 Task: Send an email with the signature Gerald Davis with the subject Thank you for a referral and the message Can you please provide me with the summary of the meeting? from softage.5@softage.net to softage.6@softage.net and move the email from Sent Items to the folder Fragrances
Action: Mouse moved to (55, 49)
Screenshot: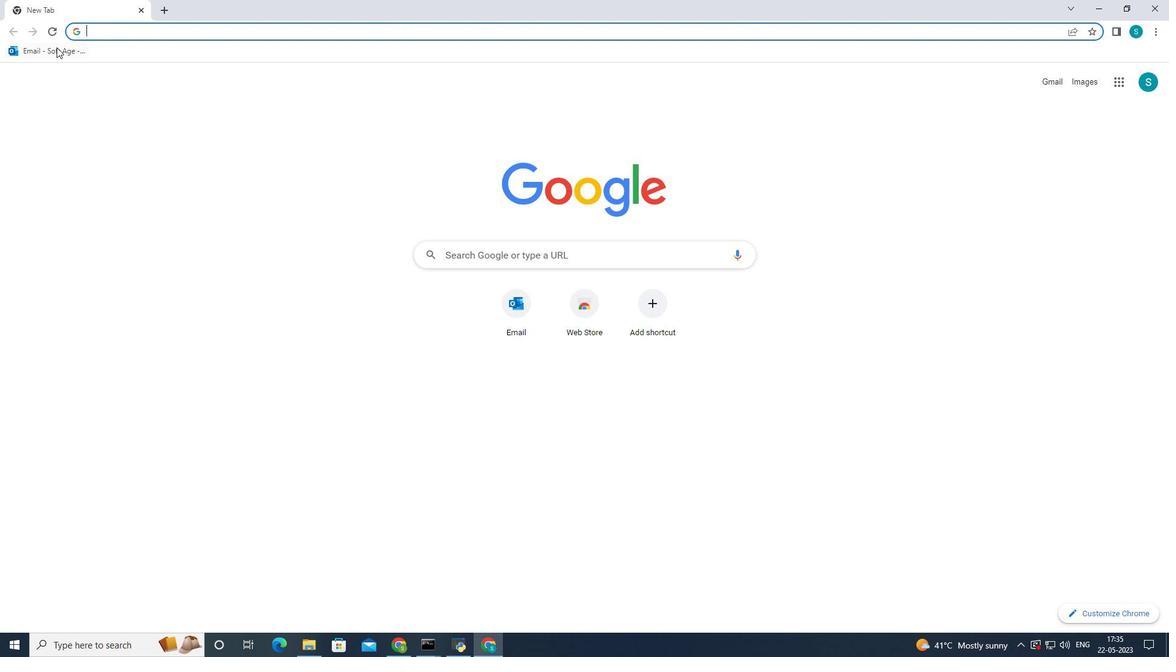
Action: Mouse pressed left at (55, 49)
Screenshot: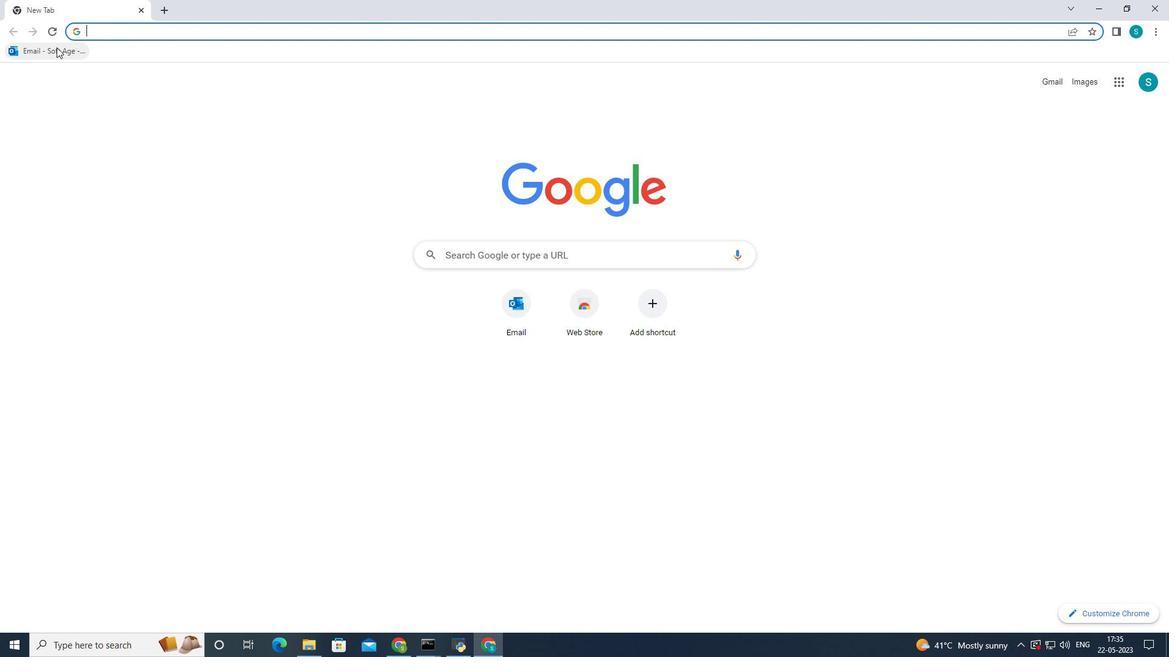 
Action: Mouse moved to (172, 103)
Screenshot: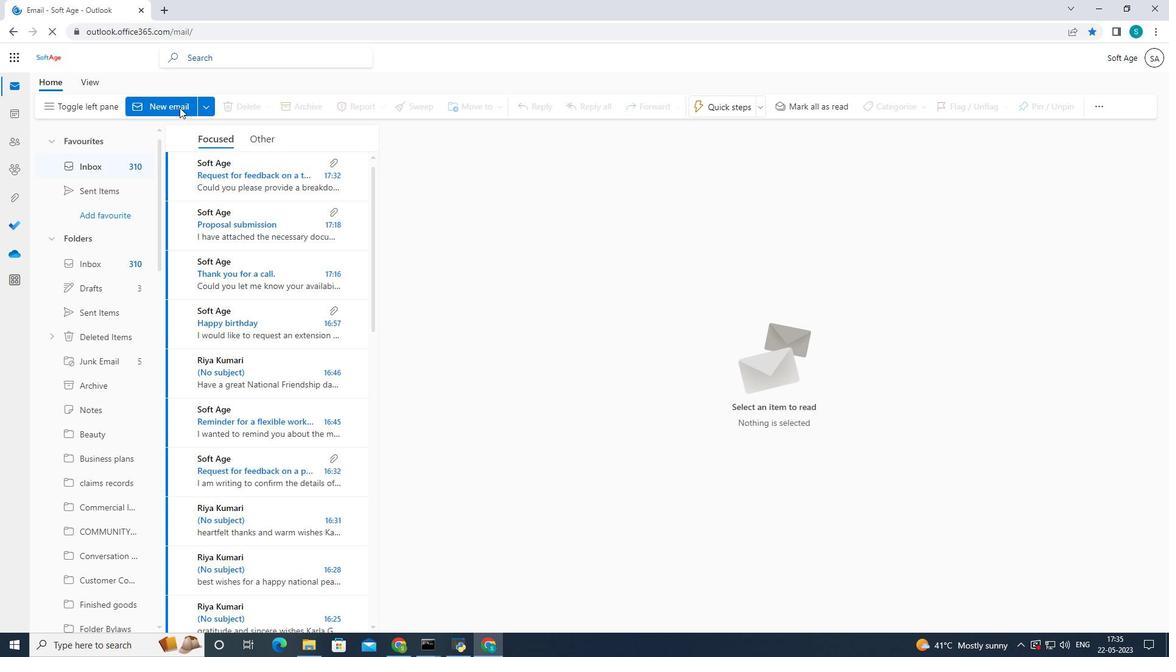 
Action: Mouse pressed left at (172, 103)
Screenshot: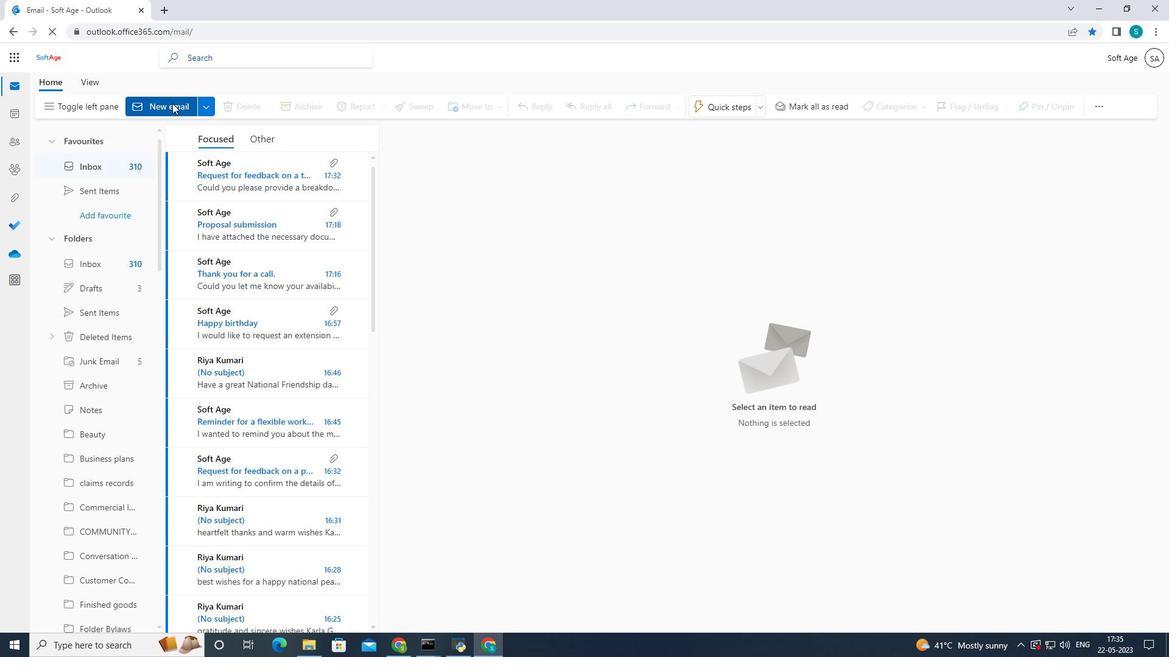 
Action: Mouse moved to (164, 104)
Screenshot: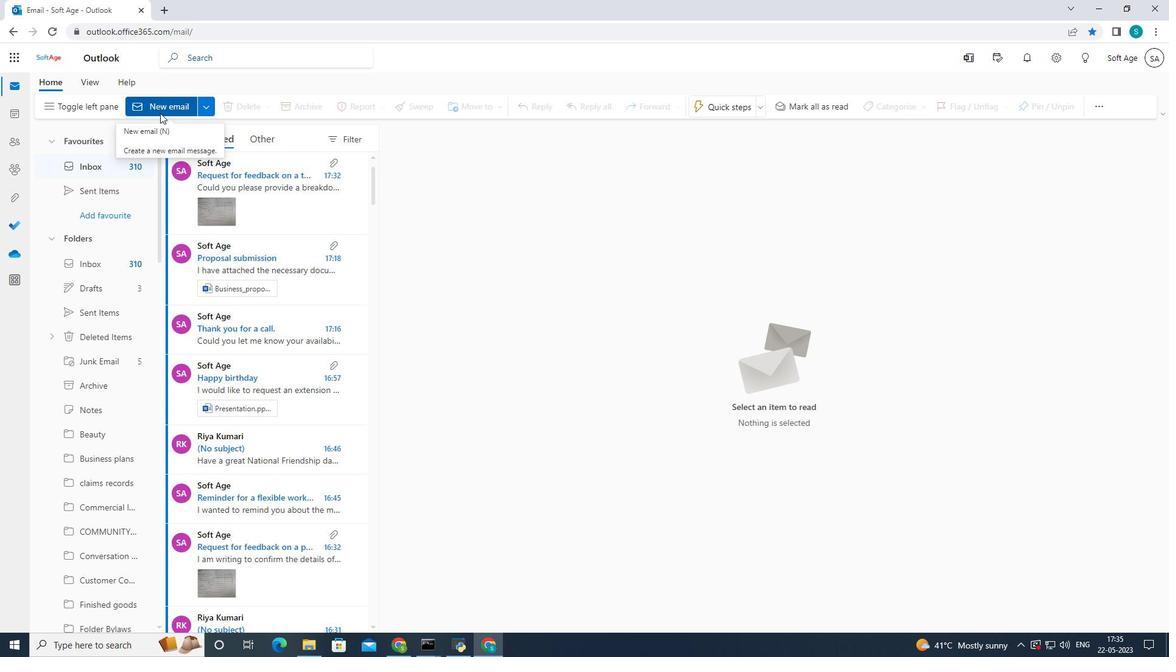 
Action: Mouse pressed left at (164, 104)
Screenshot: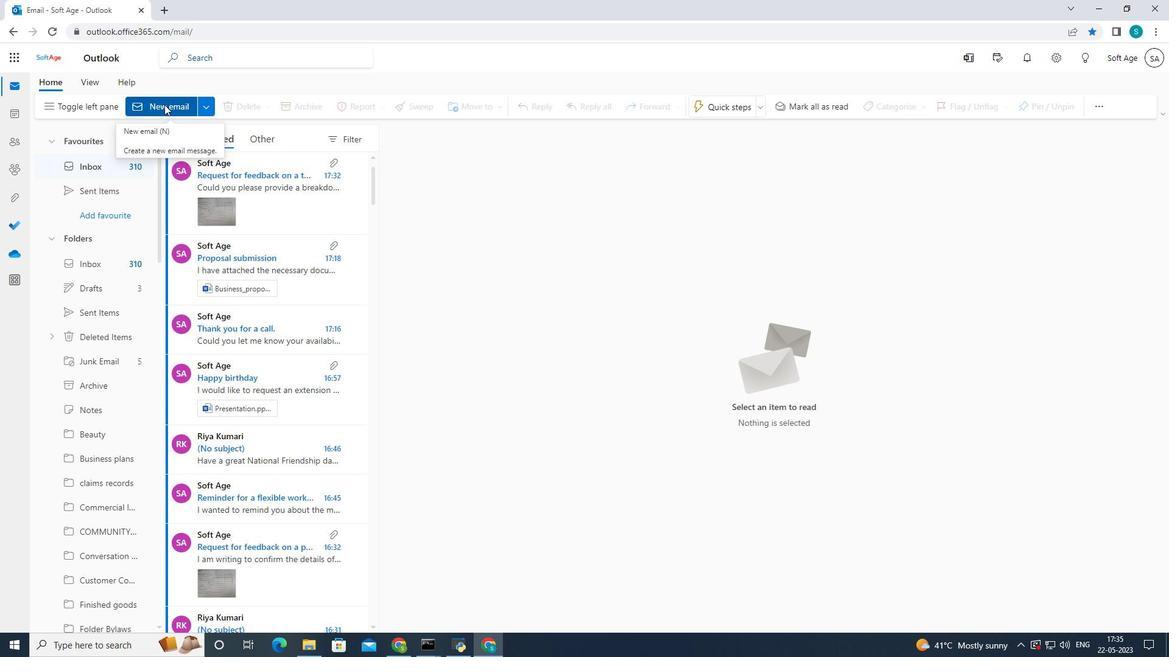 
Action: Mouse moved to (798, 102)
Screenshot: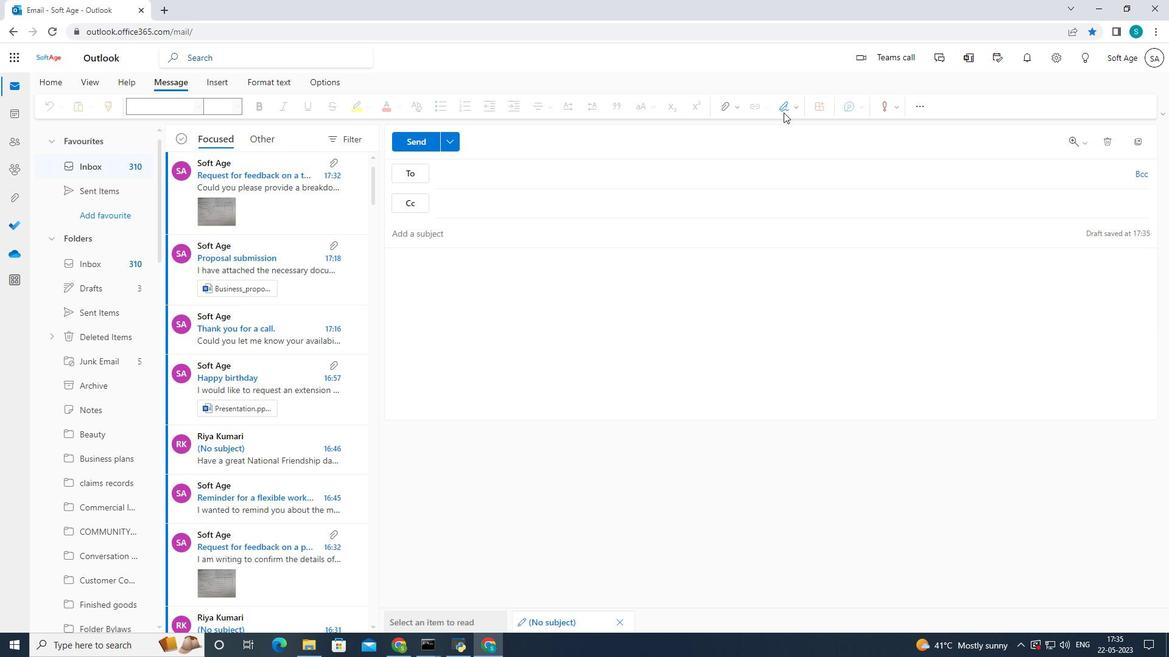 
Action: Mouse pressed left at (798, 102)
Screenshot: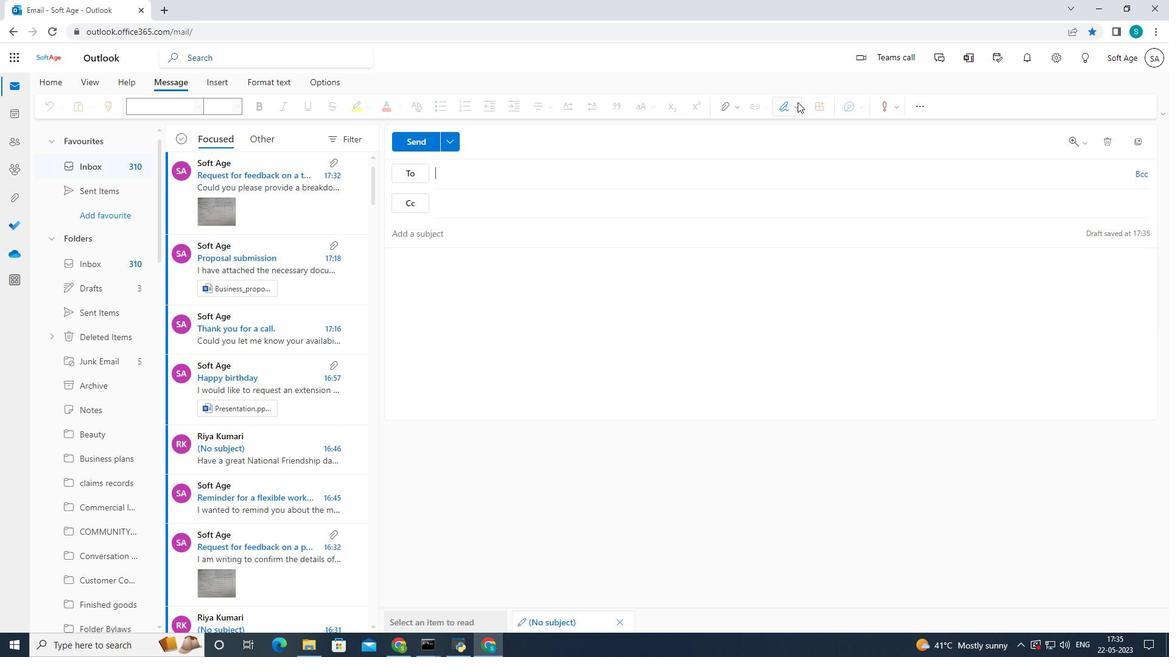 
Action: Mouse moved to (767, 152)
Screenshot: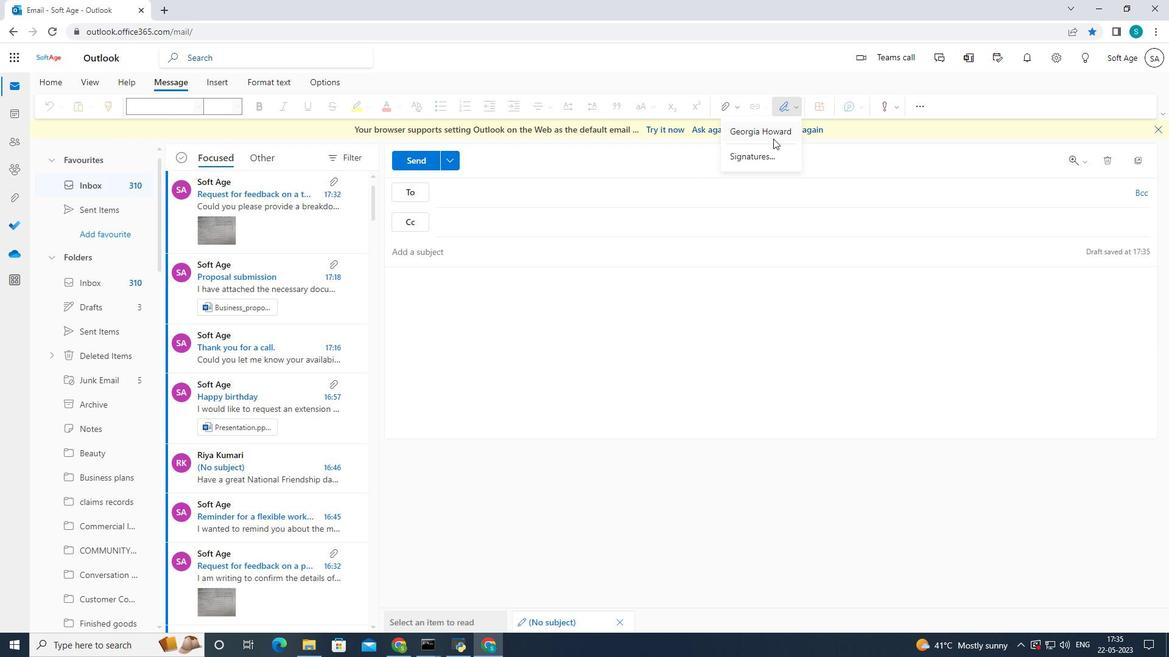 
Action: Mouse pressed left at (767, 152)
Screenshot: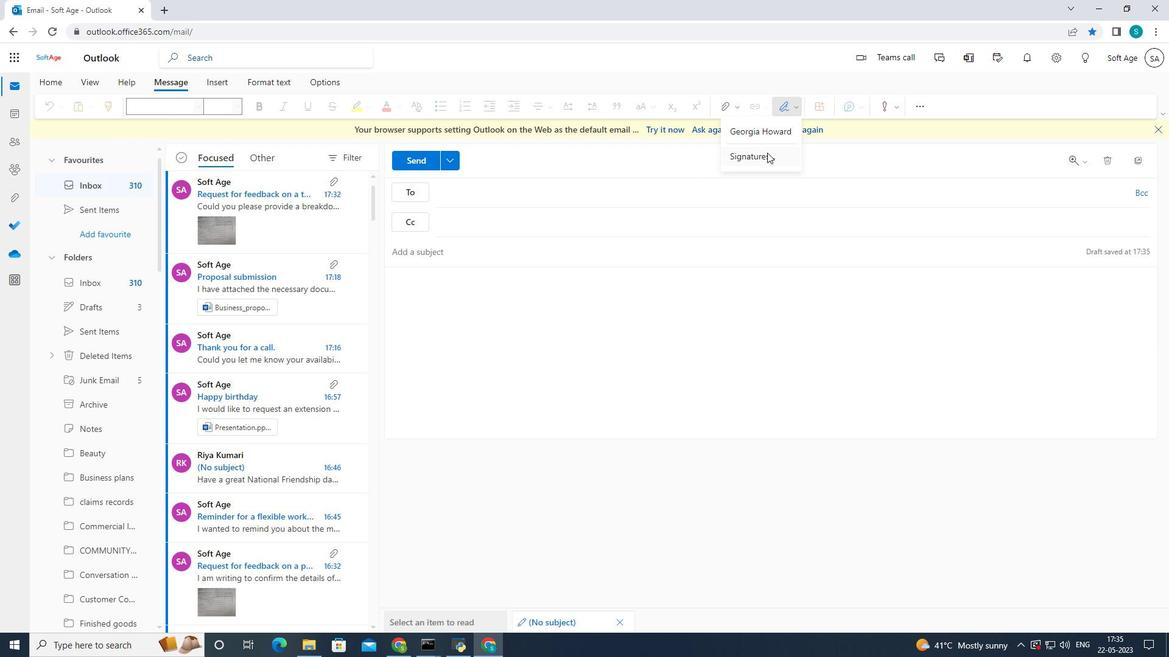 
Action: Mouse moved to (757, 205)
Screenshot: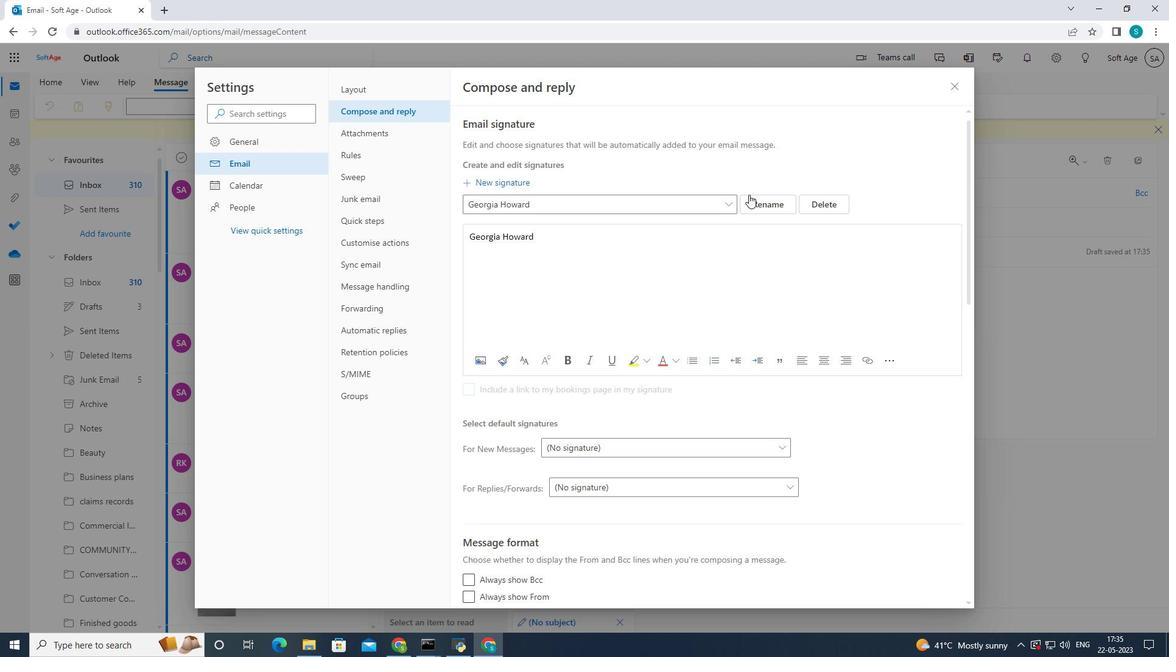 
Action: Mouse pressed left at (757, 205)
Screenshot: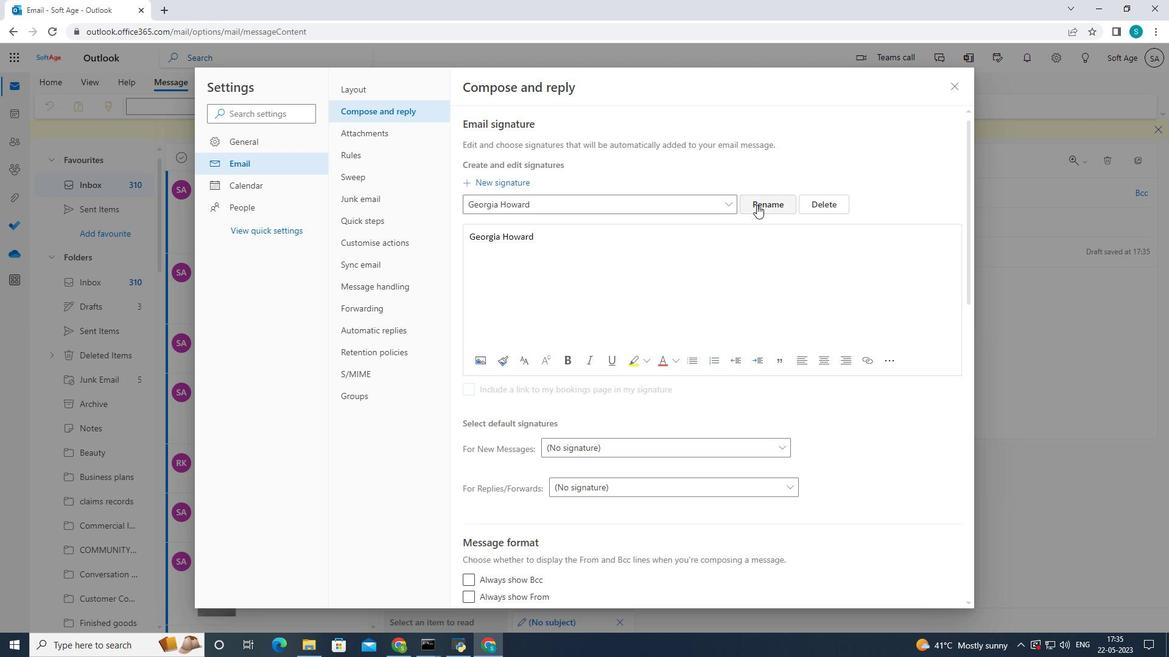 
Action: Mouse moved to (737, 207)
Screenshot: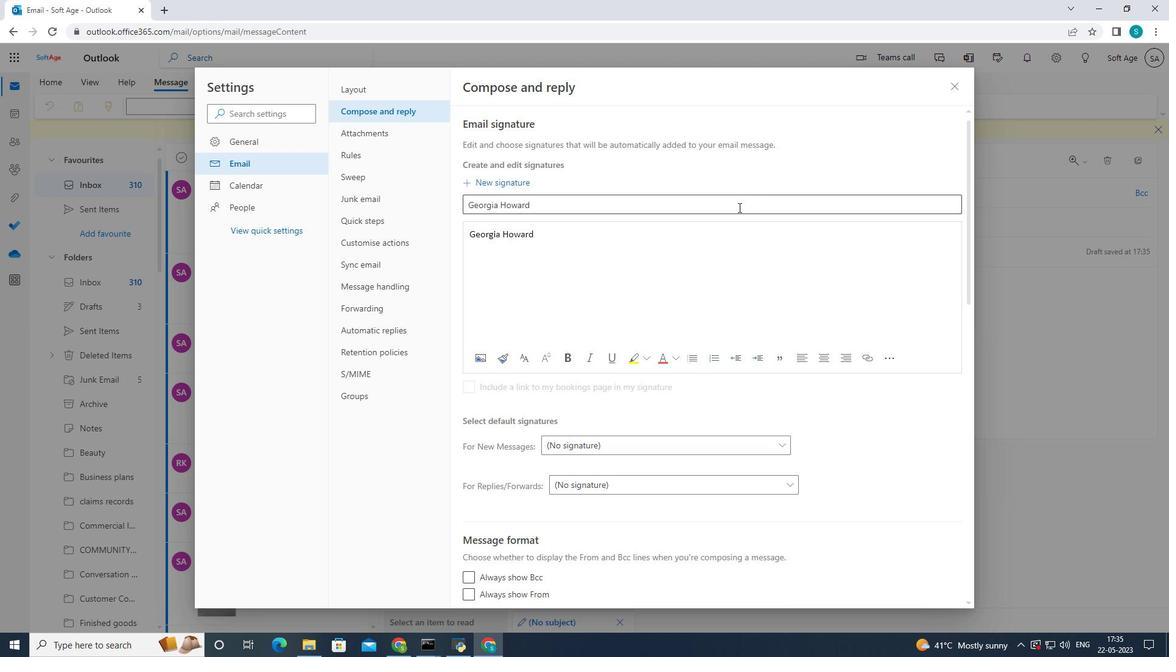 
Action: Mouse pressed left at (737, 207)
Screenshot: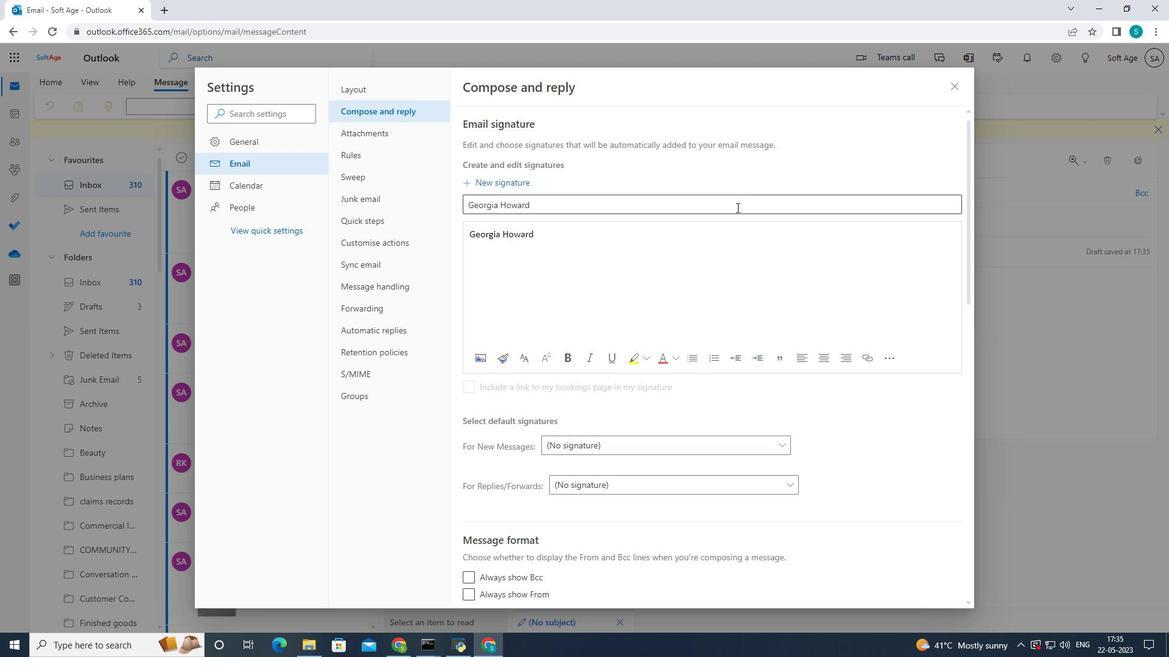 
Action: Mouse moved to (735, 202)
Screenshot: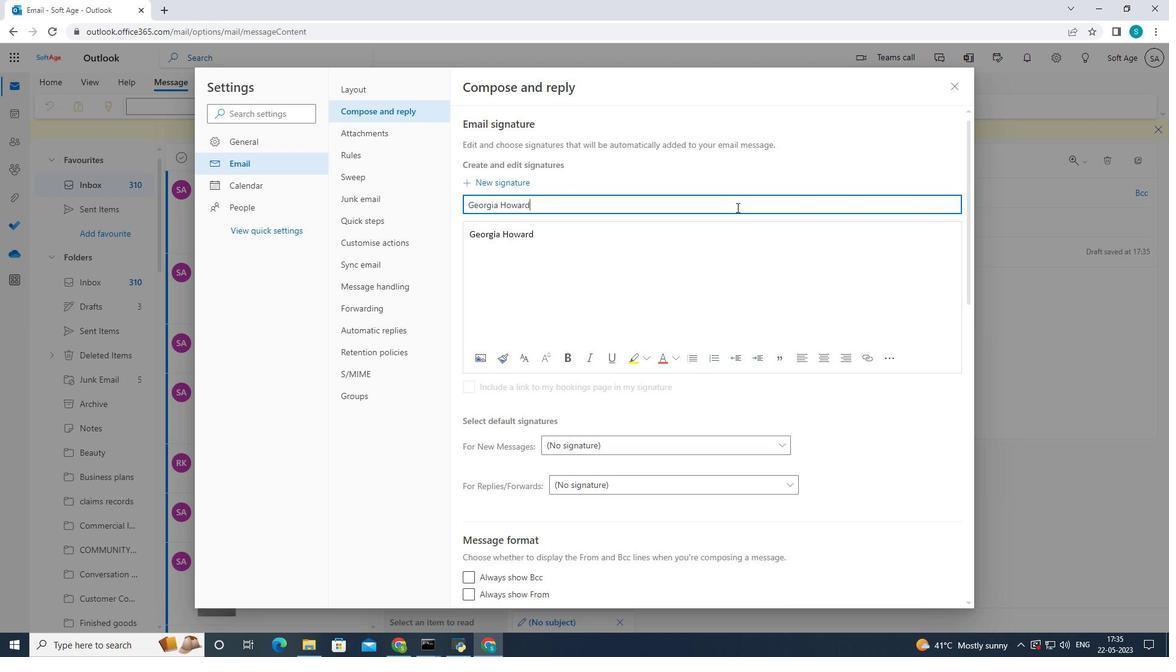 
Action: Key pressed <Key.backspace><Key.backspace><Key.backspace><Key.backspace><Key.backspace><Key.backspace><Key.backspace><Key.backspace><Key.backspace><Key.backspace><Key.backspace><Key.backspace>rald<Key.space><Key.shift>Davis<Key.space>
Screenshot: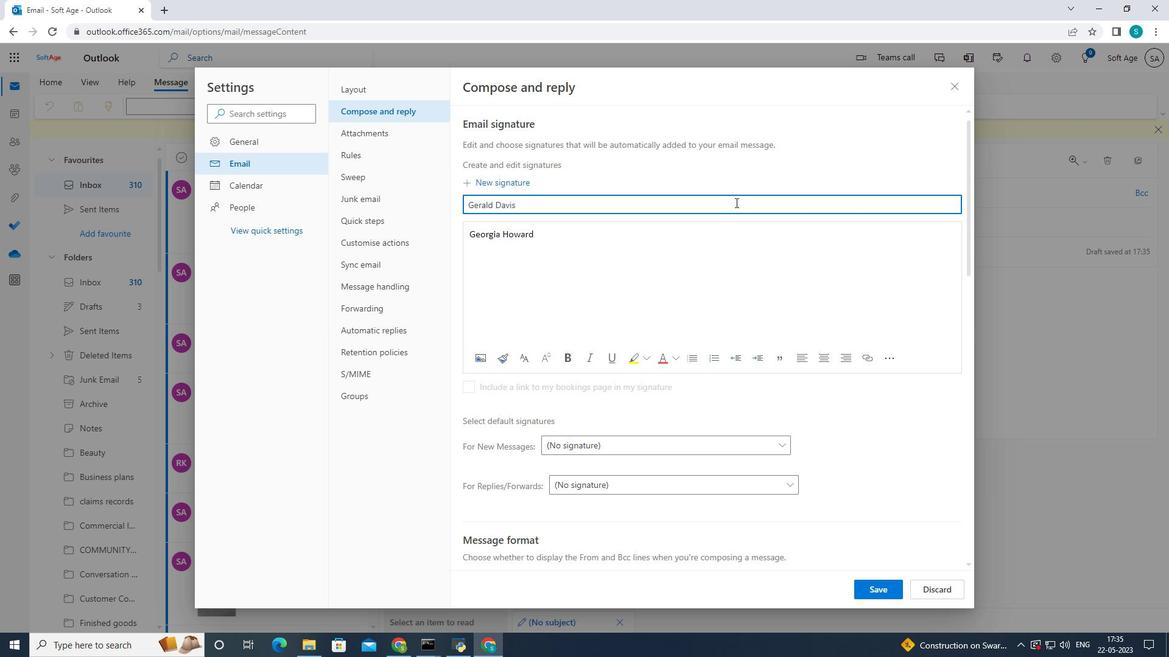 
Action: Mouse moved to (564, 248)
Screenshot: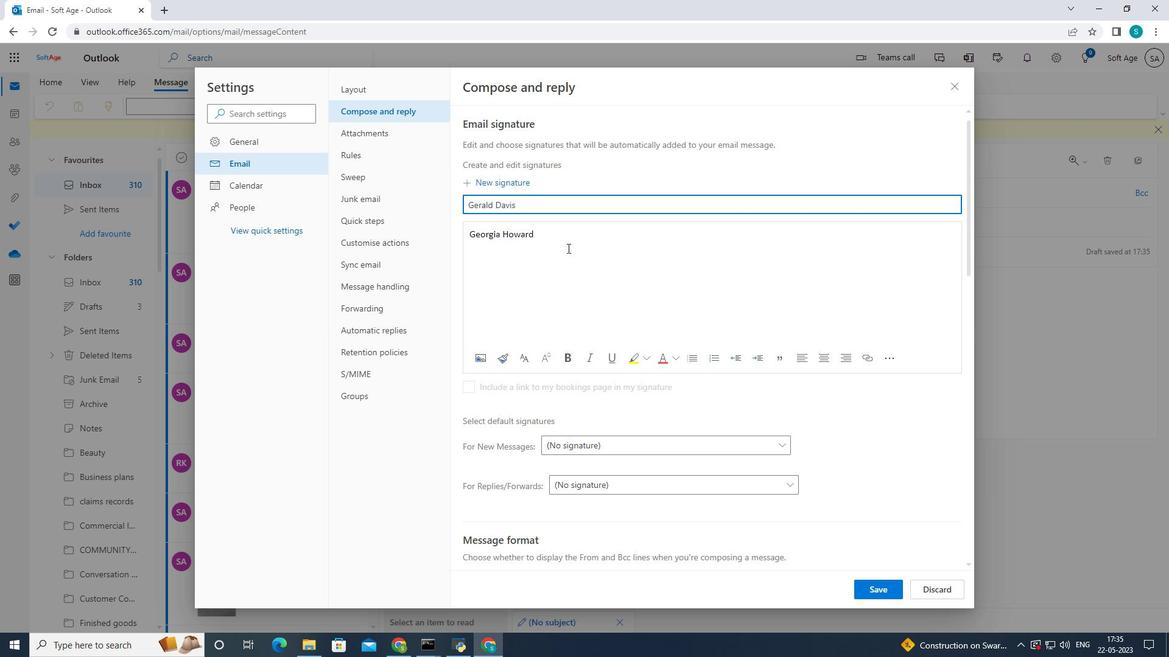 
Action: Mouse pressed left at (564, 248)
Screenshot: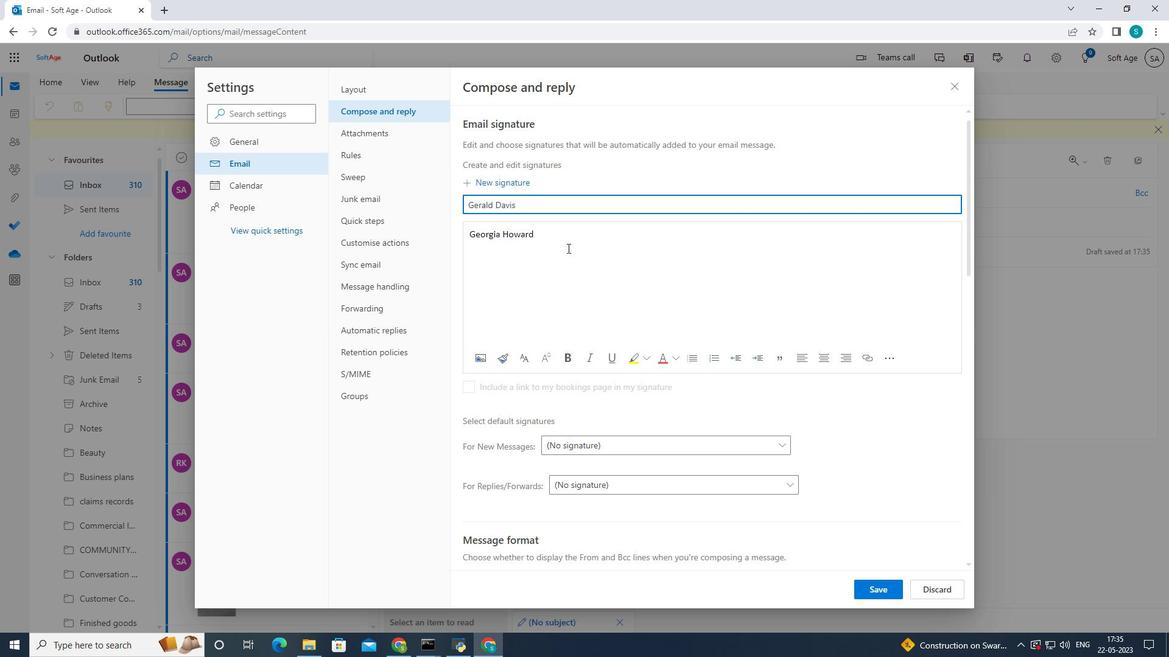 
Action: Mouse moved to (565, 244)
Screenshot: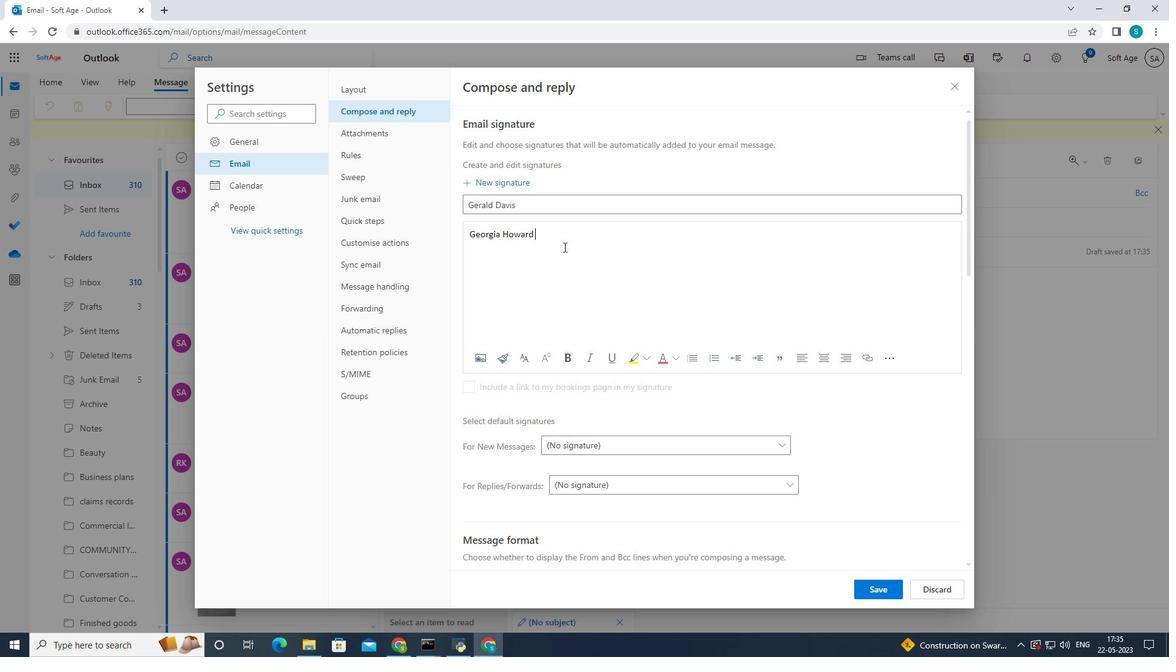 
Action: Key pressed <Key.backspace><Key.backspace><Key.backspace><Key.backspace><Key.backspace><Key.backspace><Key.backspace><Key.backspace><Key.backspace><Key.backspace><Key.backspace><Key.backspace><Key.backspace>rald<Key.space><Key.shift>Davis
Screenshot: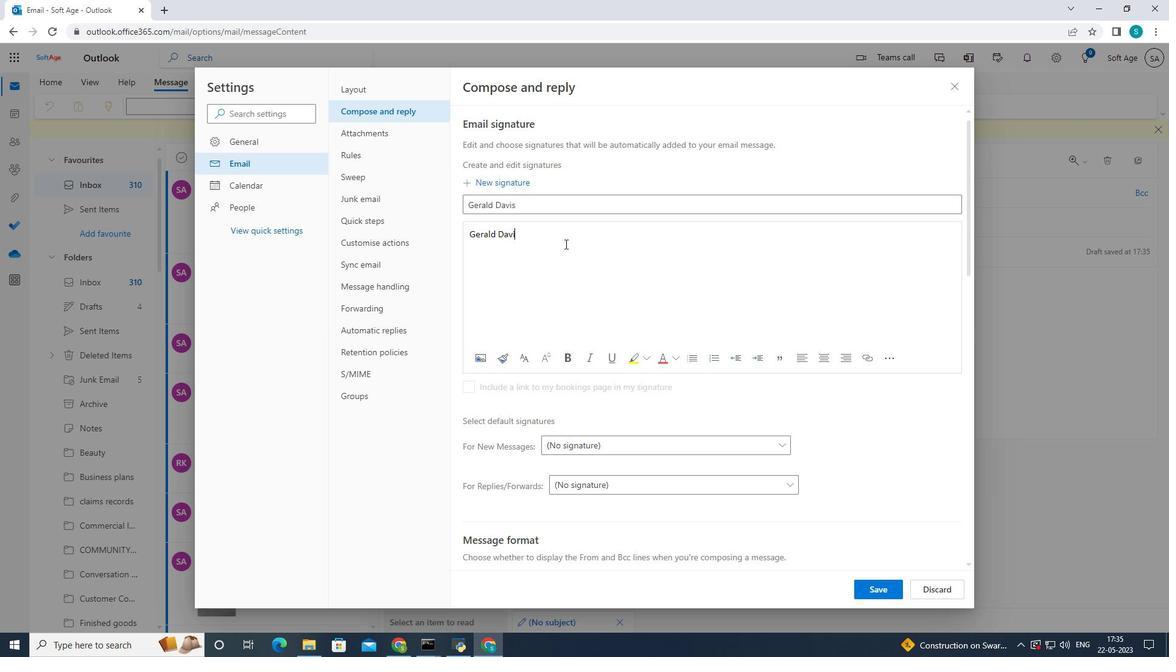 
Action: Mouse moved to (892, 590)
Screenshot: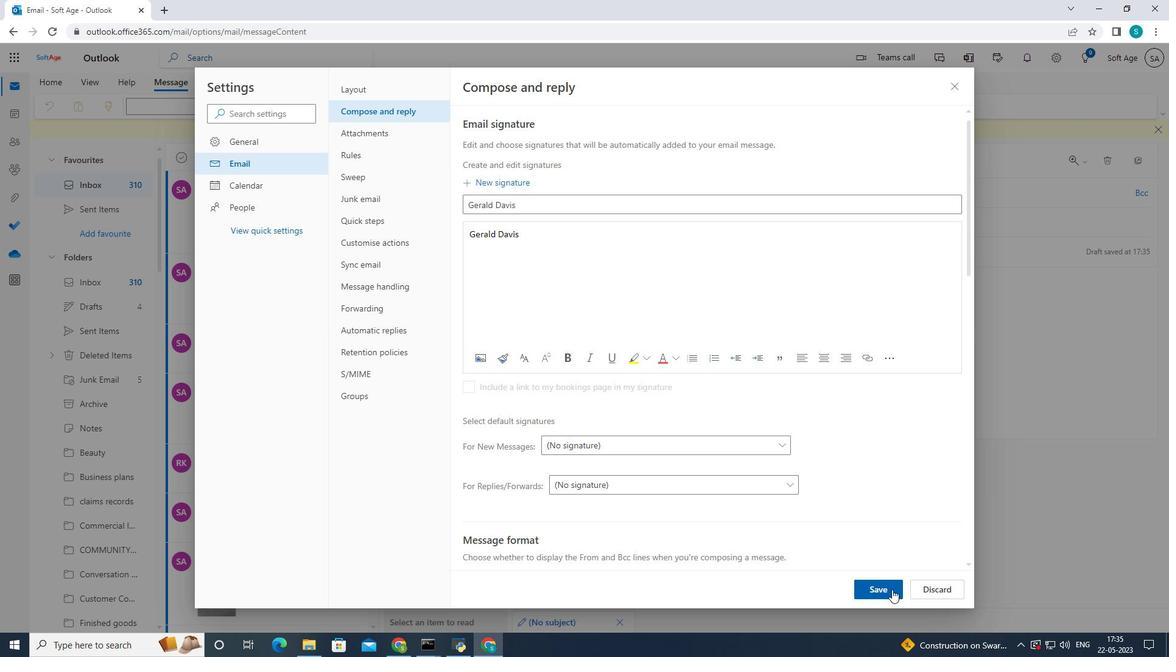 
Action: Mouse pressed left at (892, 590)
Screenshot: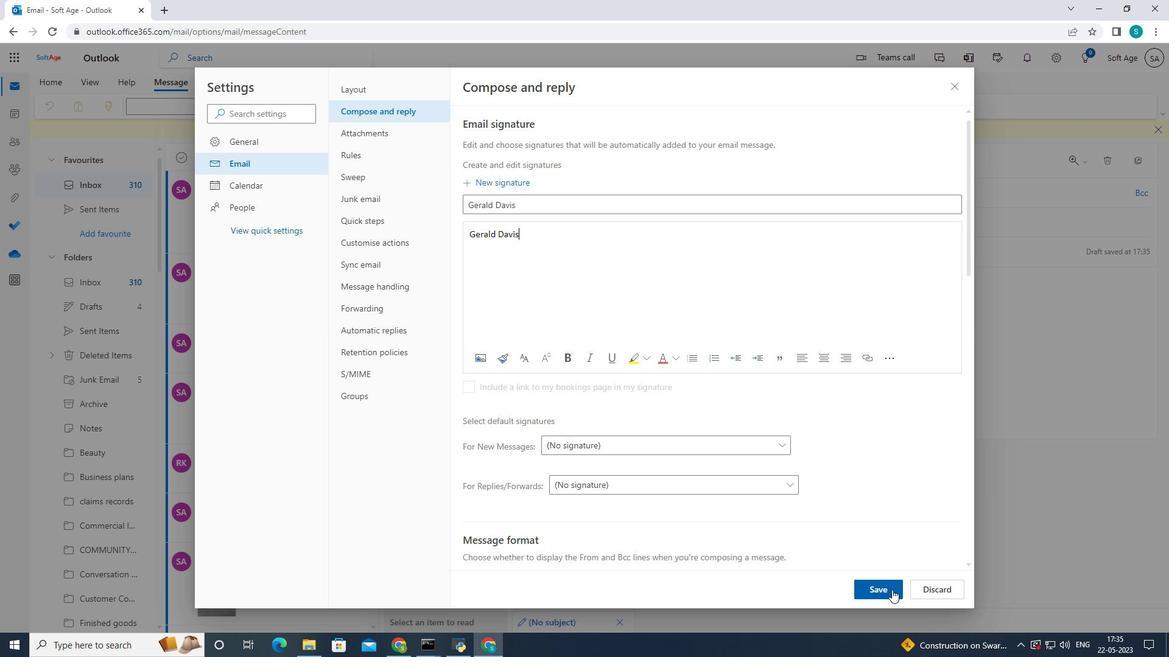 
Action: Mouse moved to (958, 84)
Screenshot: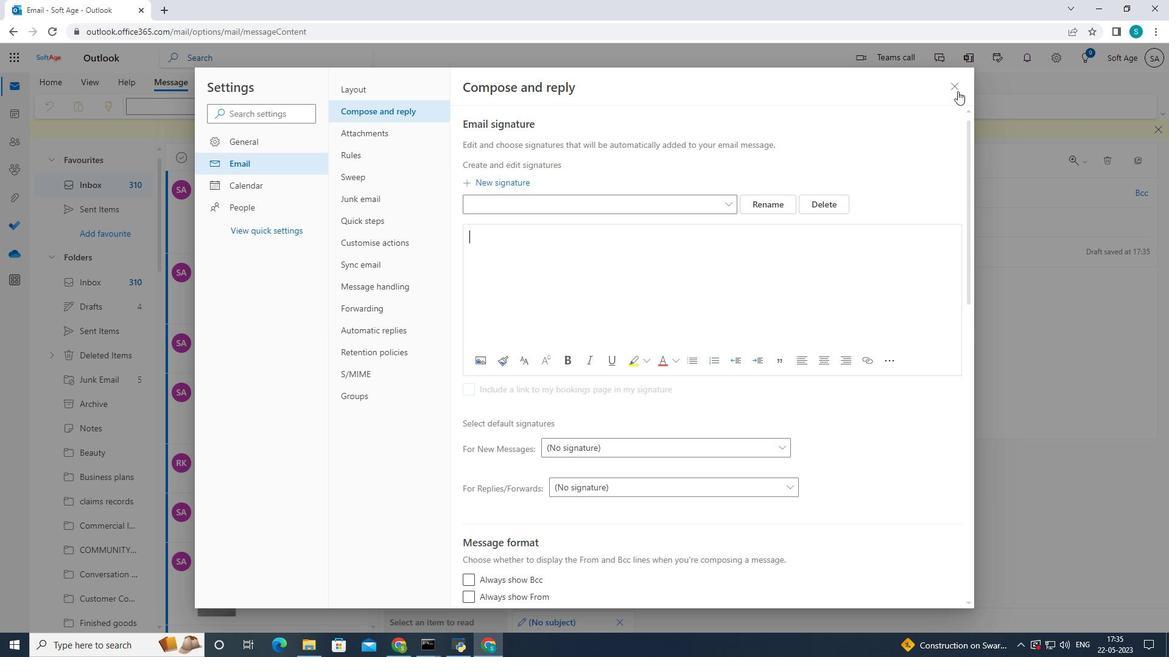 
Action: Mouse pressed left at (958, 84)
Screenshot: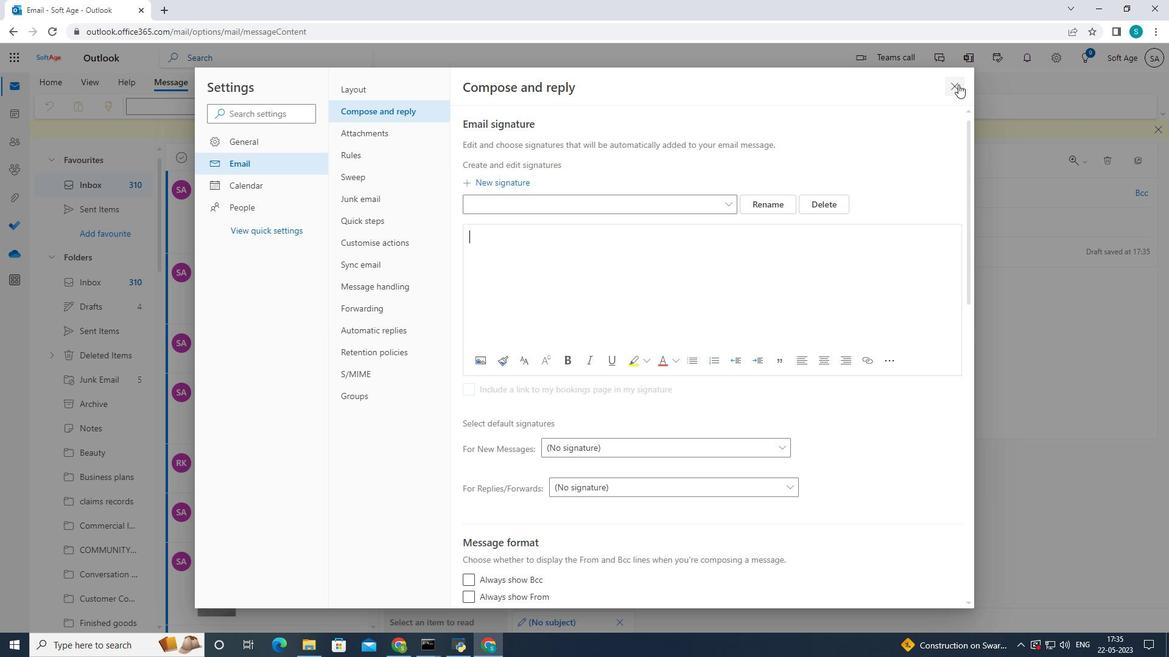 
Action: Mouse moved to (523, 199)
Screenshot: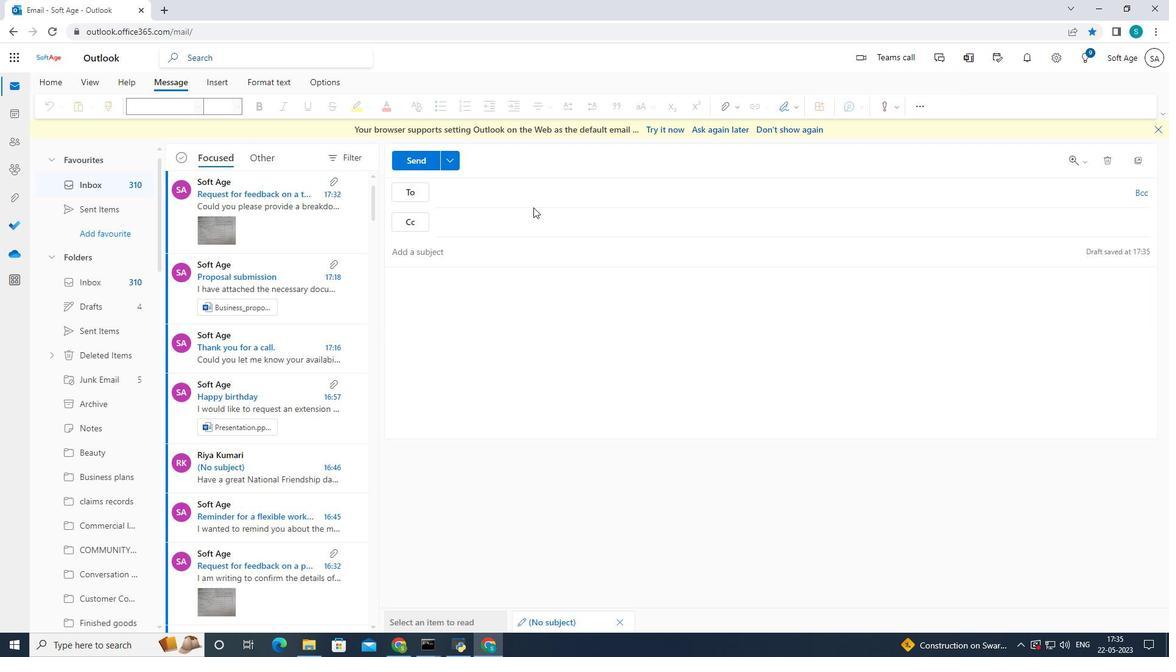 
Action: Mouse pressed left at (523, 199)
Screenshot: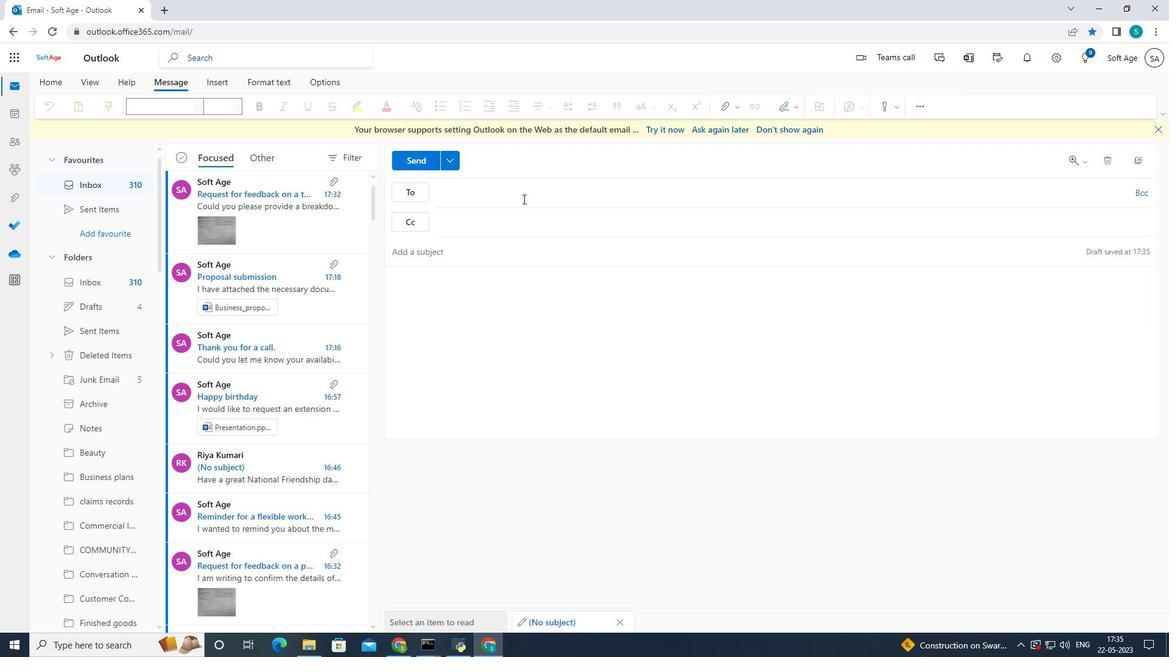 
Action: Mouse moved to (820, 414)
Screenshot: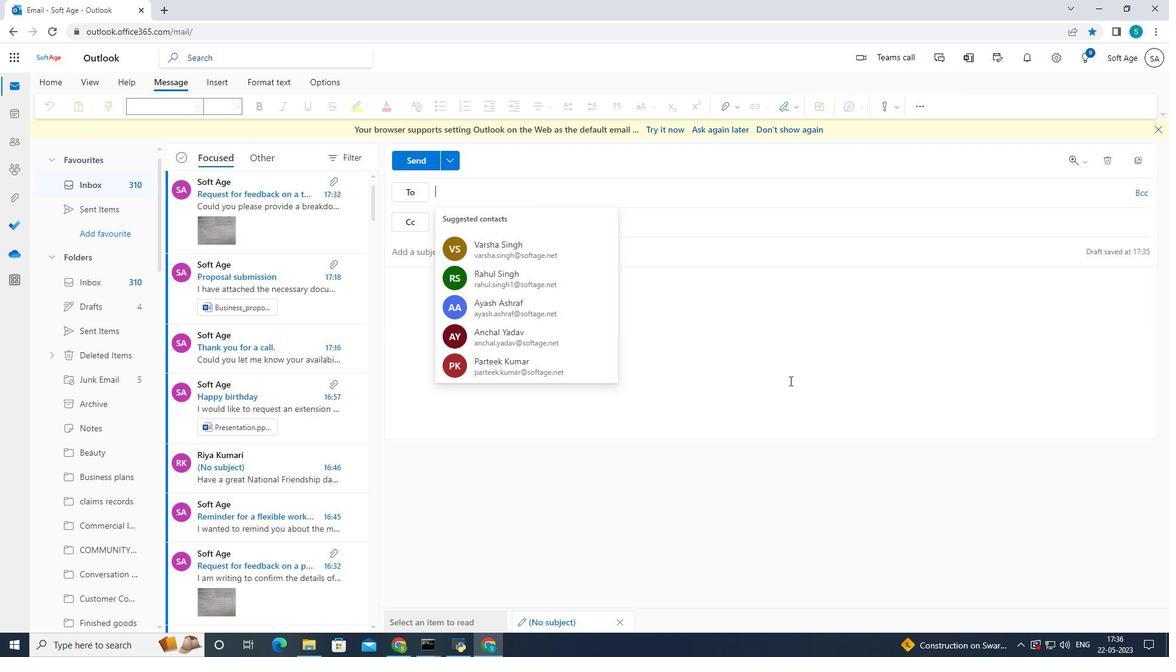 
Action: Key pressed softage.6<Key.shift>@softage.net
Screenshot: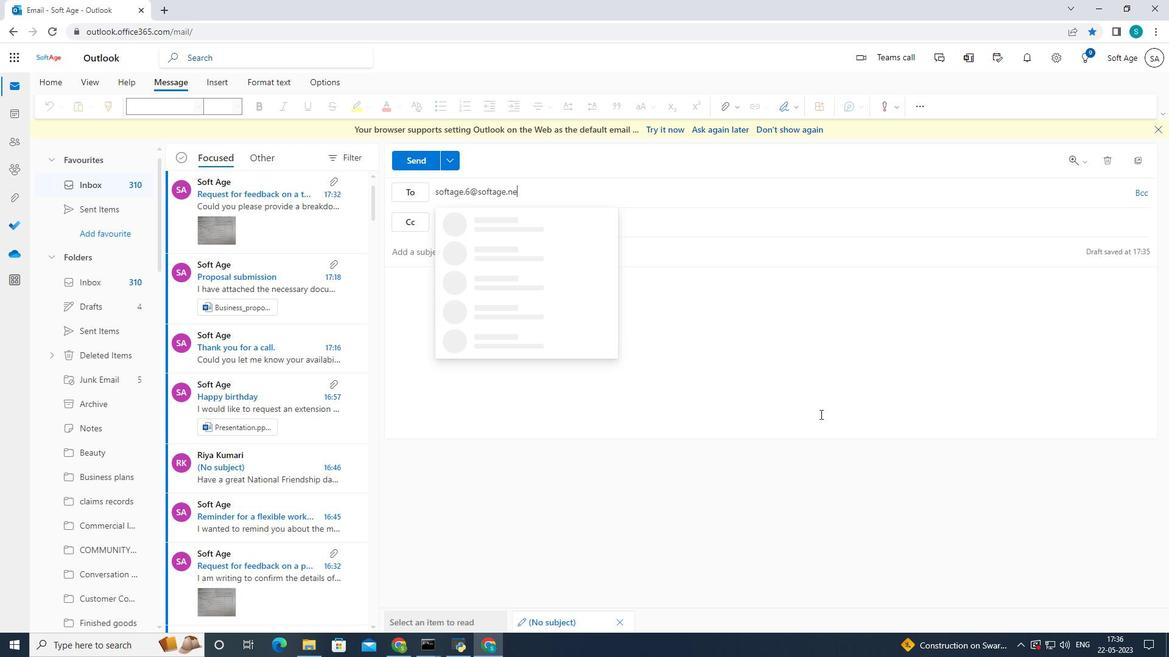 
Action: Mouse moved to (509, 221)
Screenshot: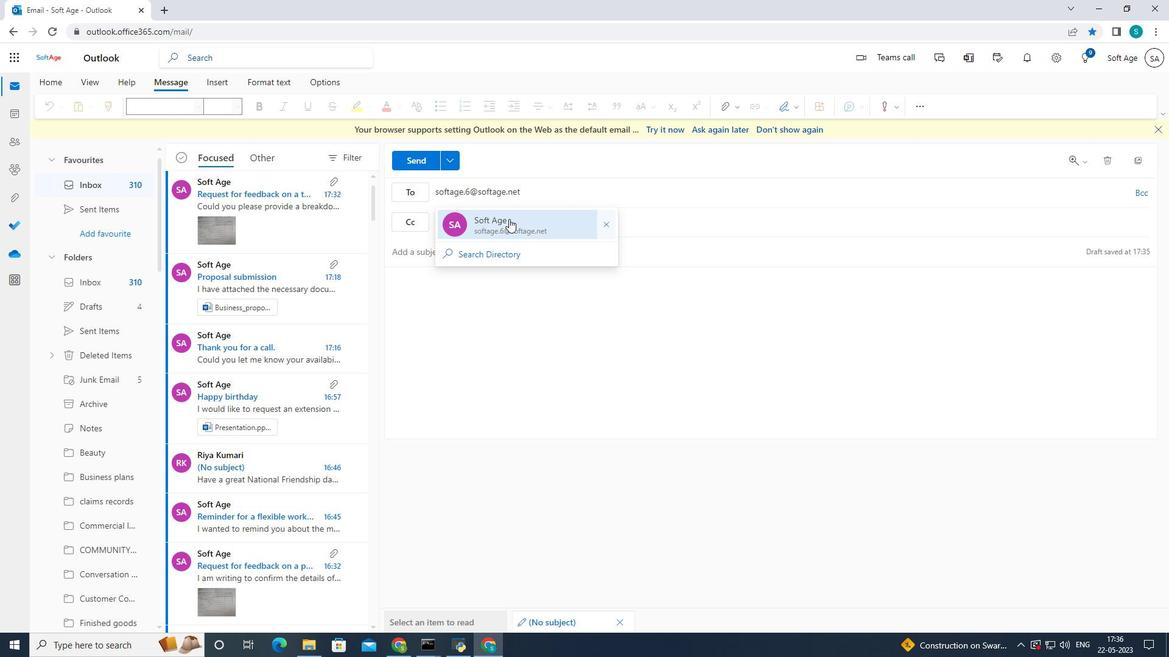 
Action: Mouse pressed left at (509, 221)
Screenshot: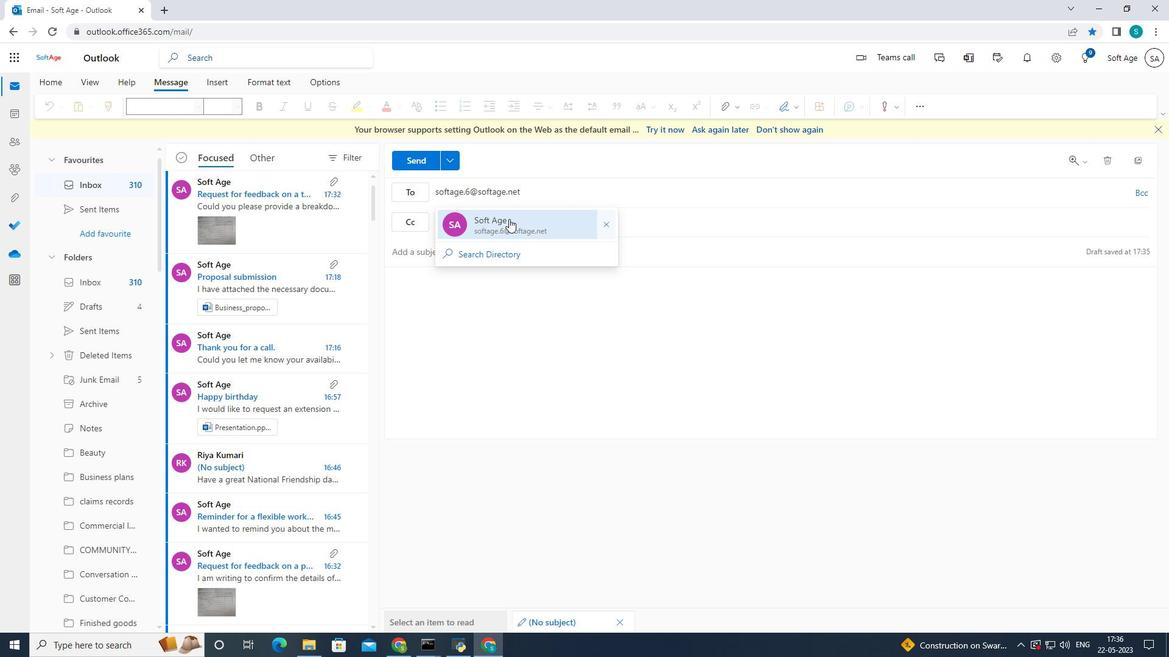 
Action: Mouse moved to (478, 255)
Screenshot: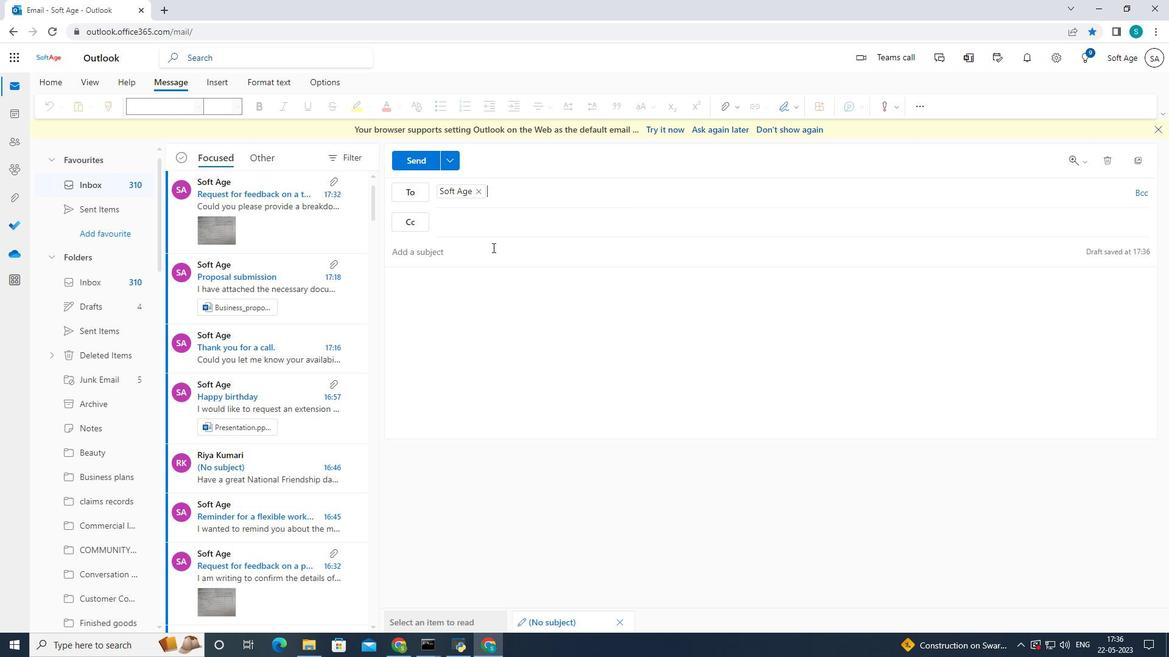 
Action: Mouse pressed left at (478, 255)
Screenshot: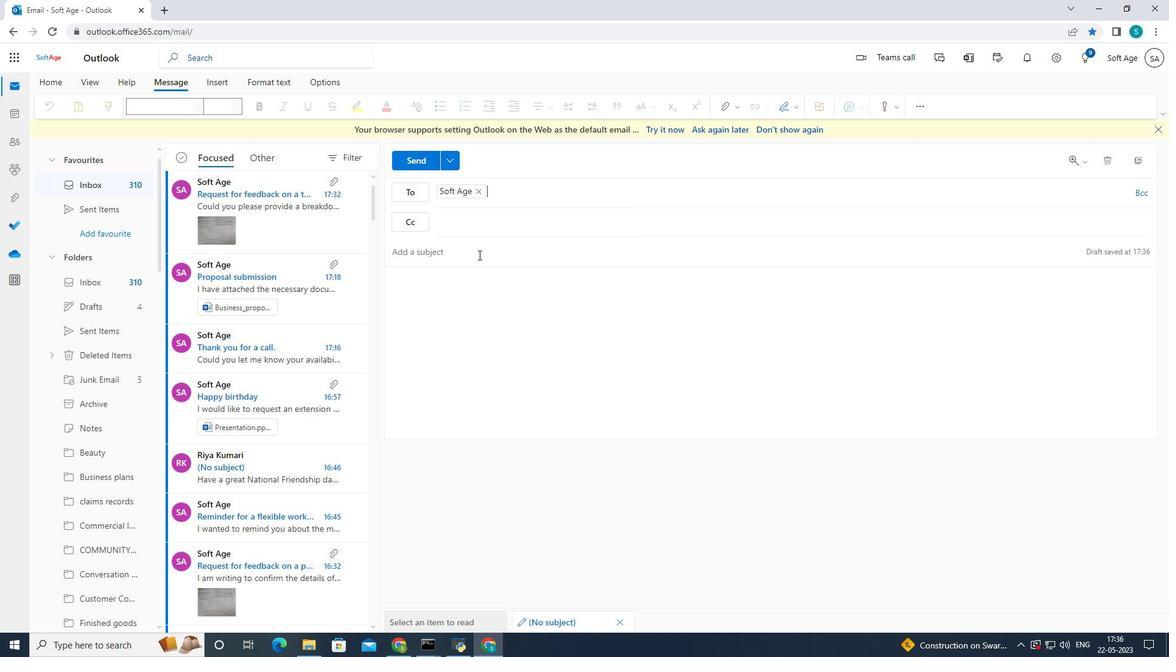 
Action: Mouse moved to (609, 271)
Screenshot: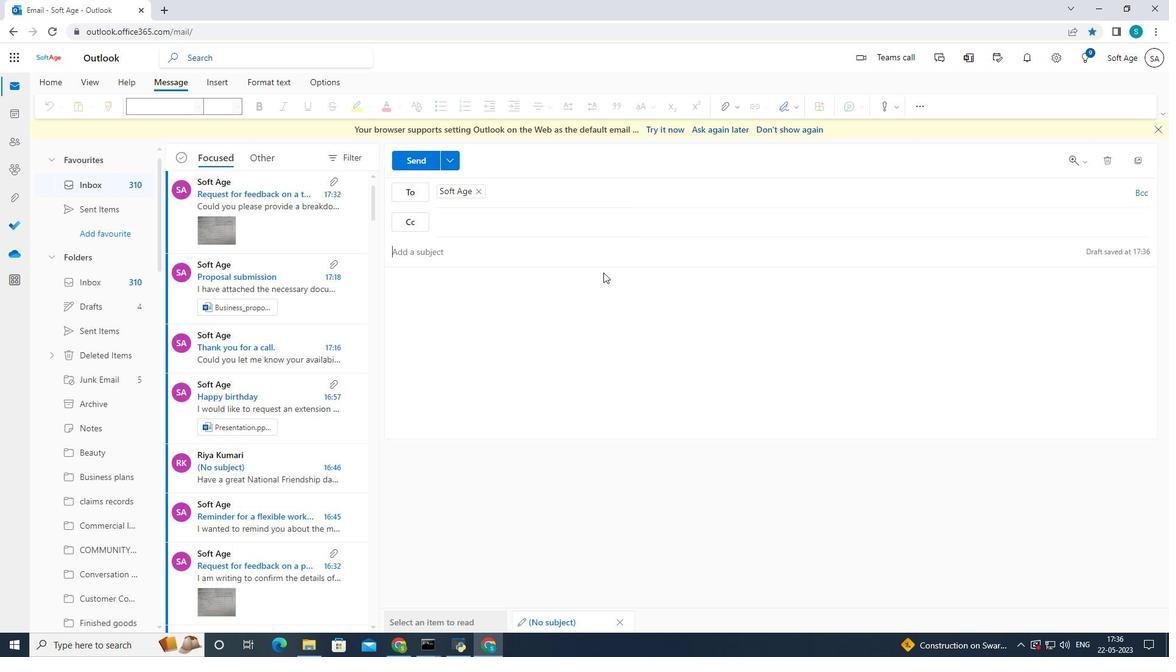 
Action: Key pressed <Key.shift>Thank<Key.space>you<Key.space>for<Key.space>a<Key.space>referral<Key.space>
Screenshot: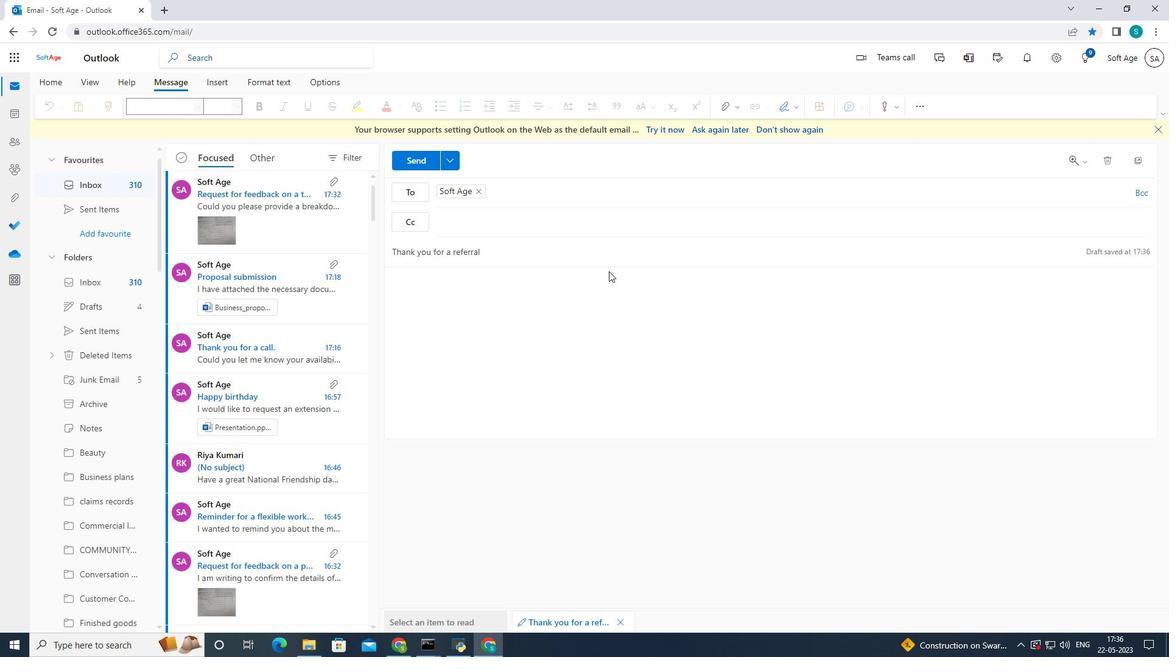 
Action: Mouse moved to (456, 289)
Screenshot: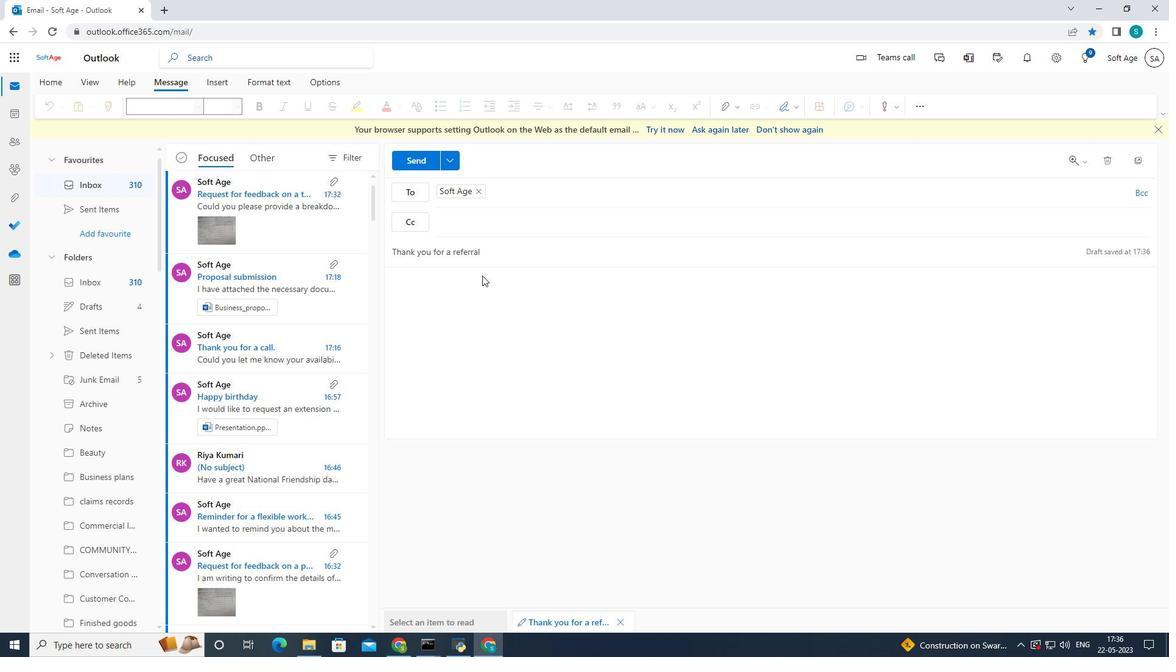 
Action: Mouse pressed left at (456, 289)
Screenshot: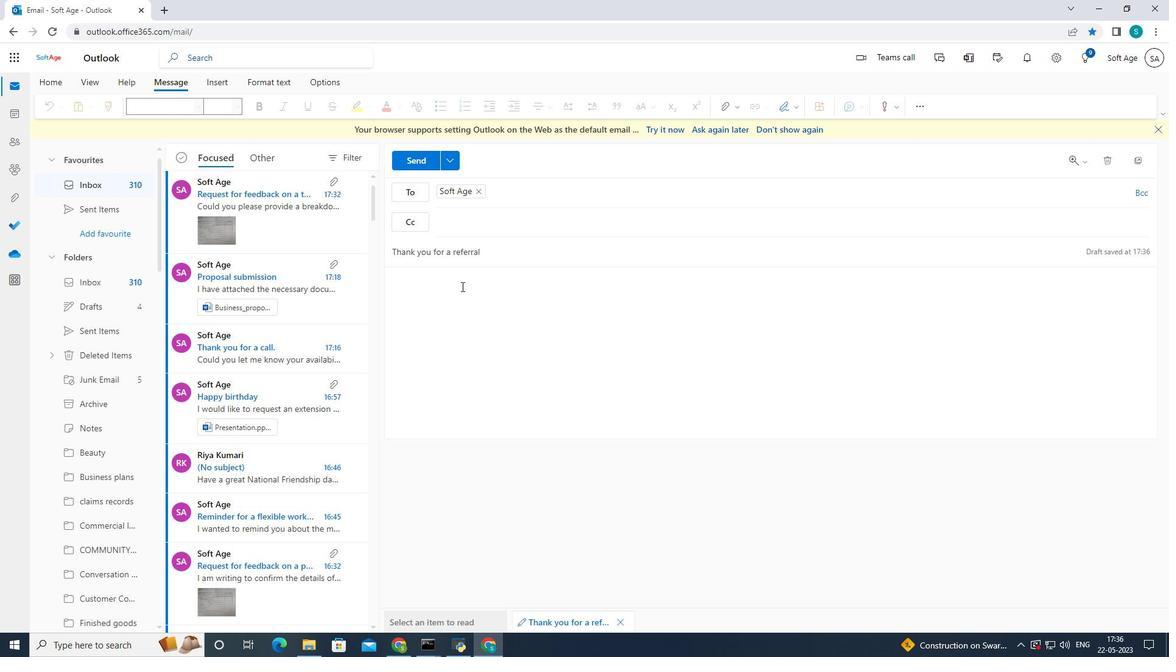 
Action: Mouse moved to (788, 102)
Screenshot: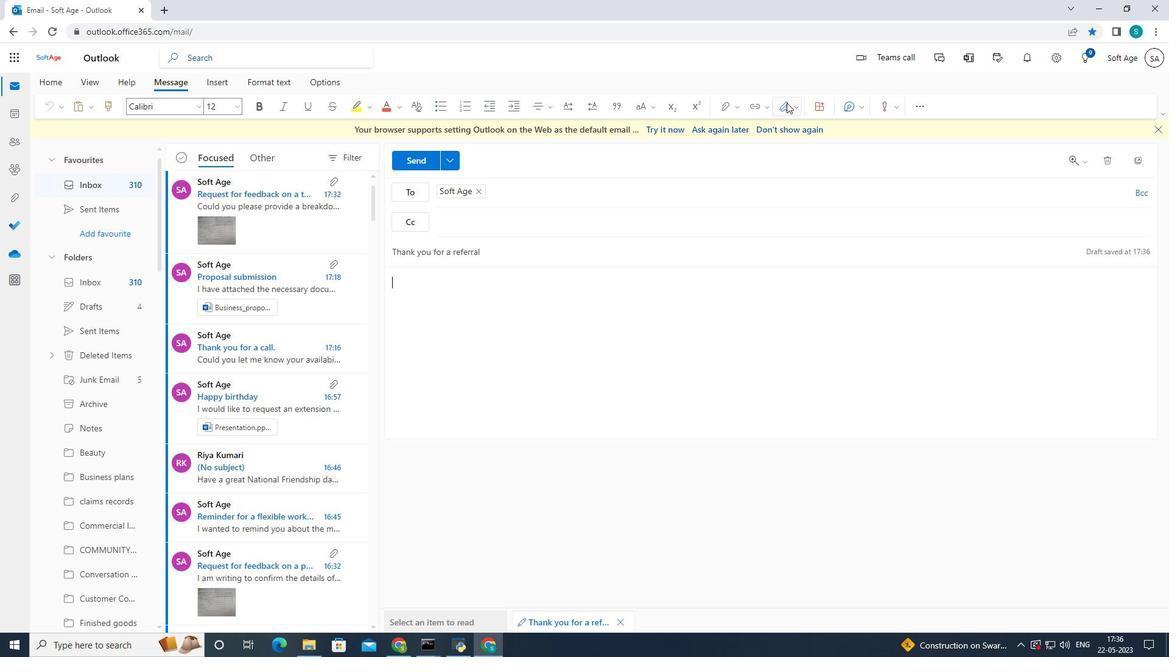 
Action: Mouse pressed left at (788, 102)
Screenshot: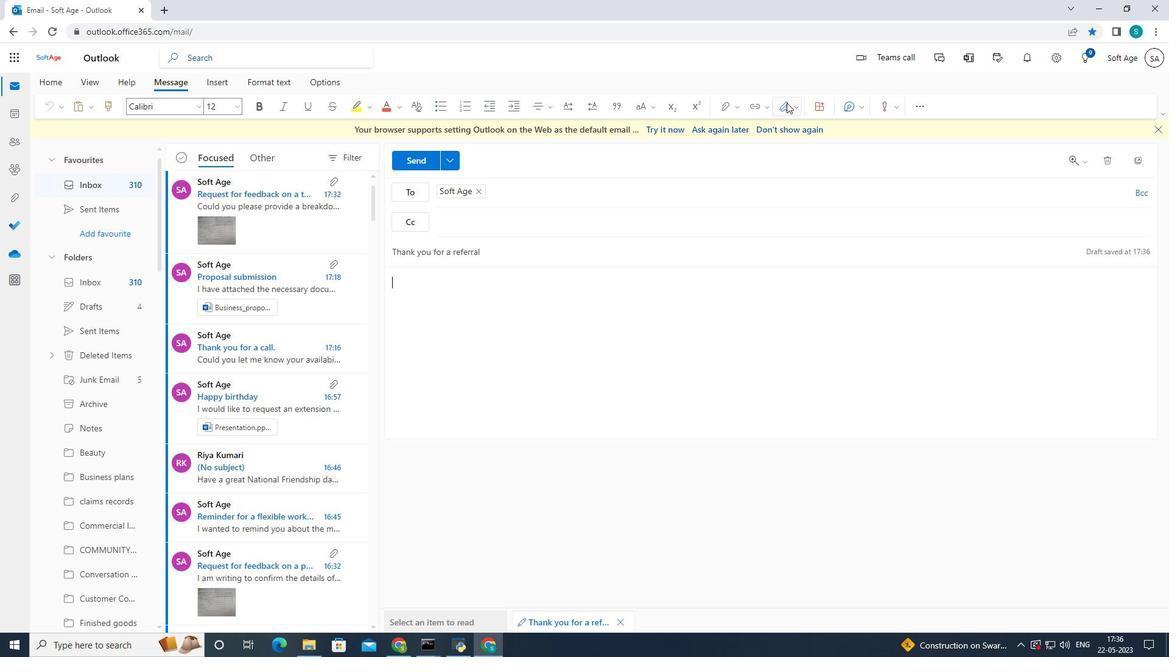
Action: Mouse moved to (768, 131)
Screenshot: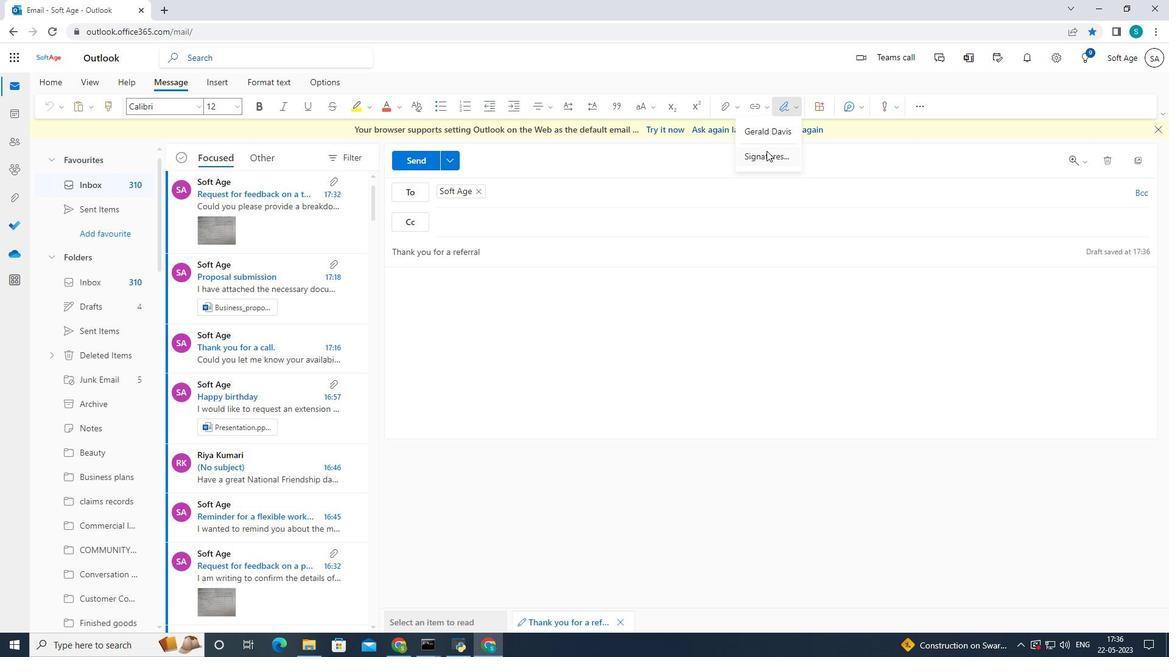 
Action: Mouse pressed left at (768, 131)
Screenshot: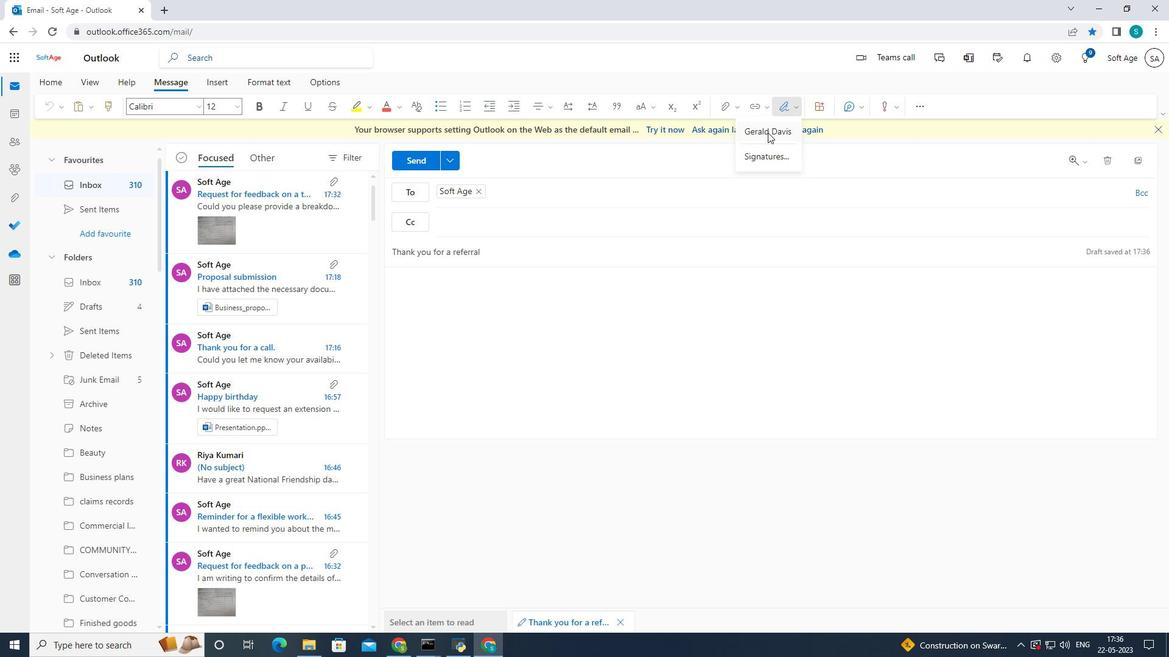 
Action: Mouse moved to (656, 259)
Screenshot: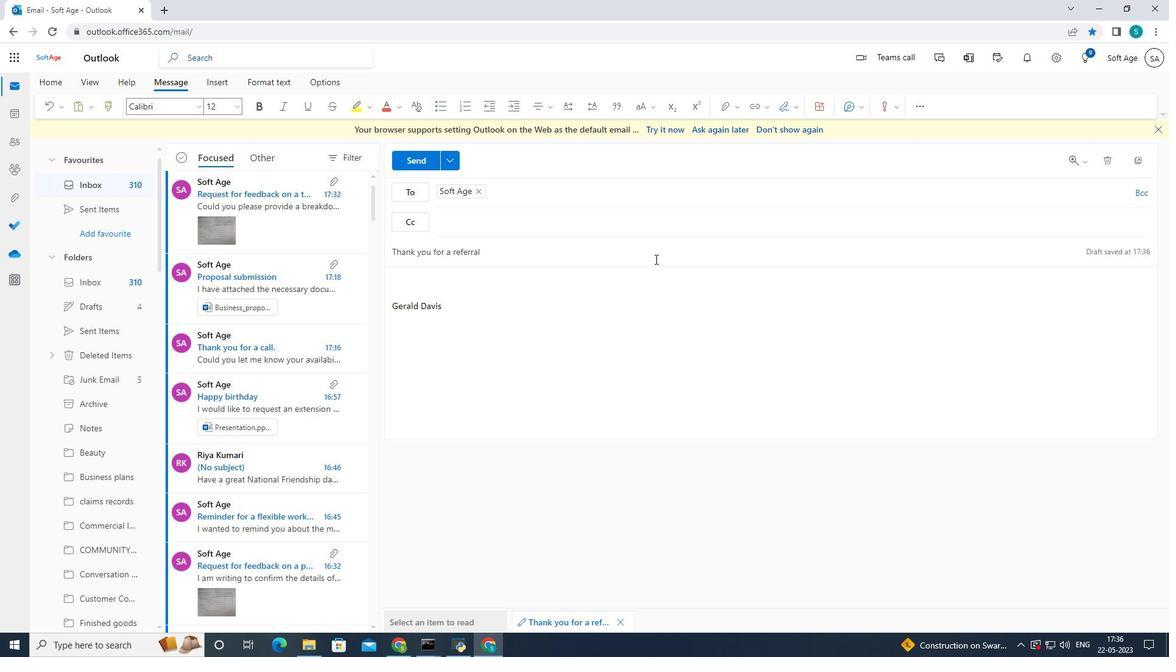 
Action: Key pressed <Key.shift>Can<Key.space>you<Key.space>please<Key.space>provide<Key.space>me<Key.space>with<Key.space>the<Key.space>summary<Key.space>of<Key.space>the<Key.space>meeting<Key.shift_r><Key.shift_r><Key.shift_r><Key.shift_r><Key.shift_r>?
Screenshot: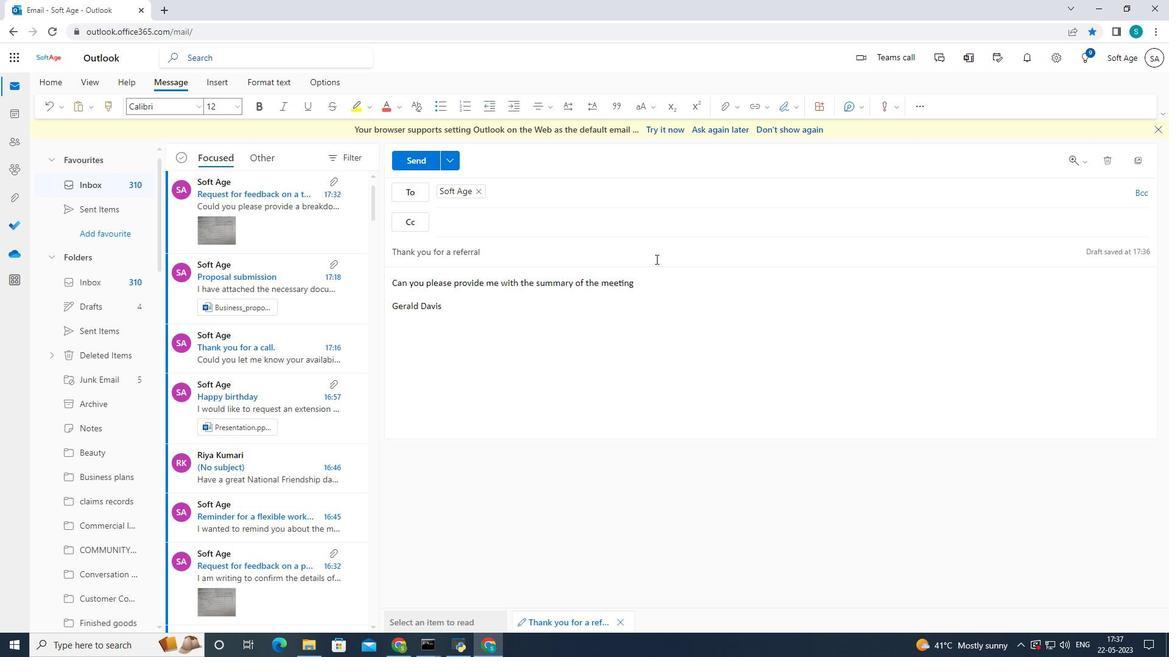 
Action: Mouse moved to (101, 444)
Screenshot: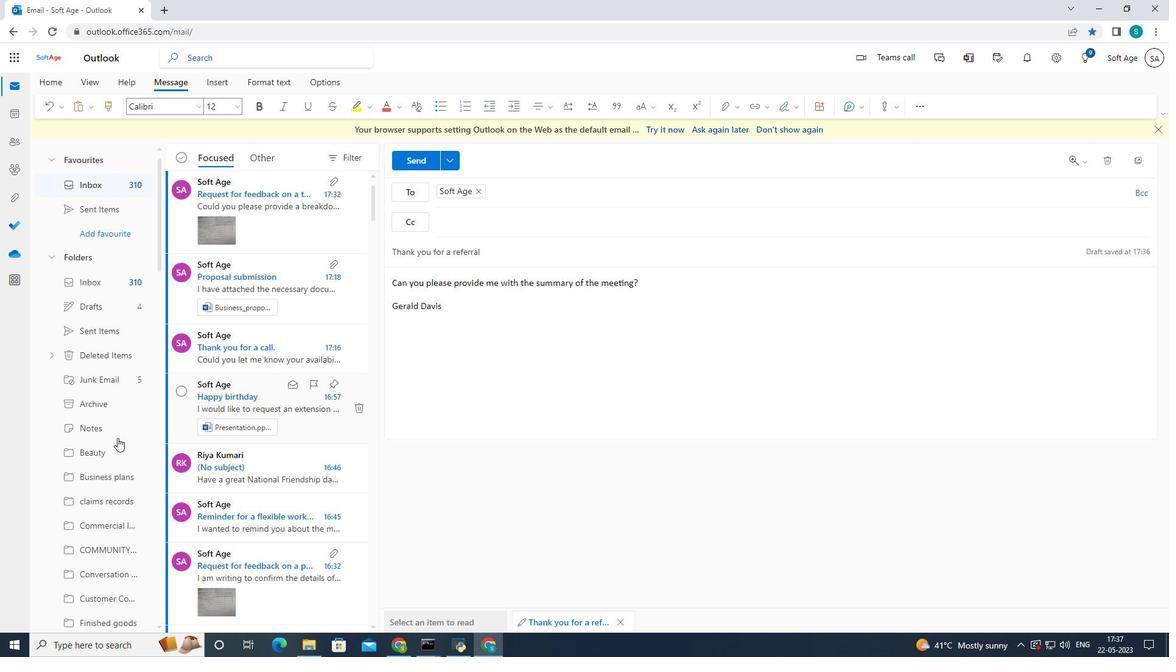 
Action: Mouse scrolled (101, 443) with delta (0, 0)
Screenshot: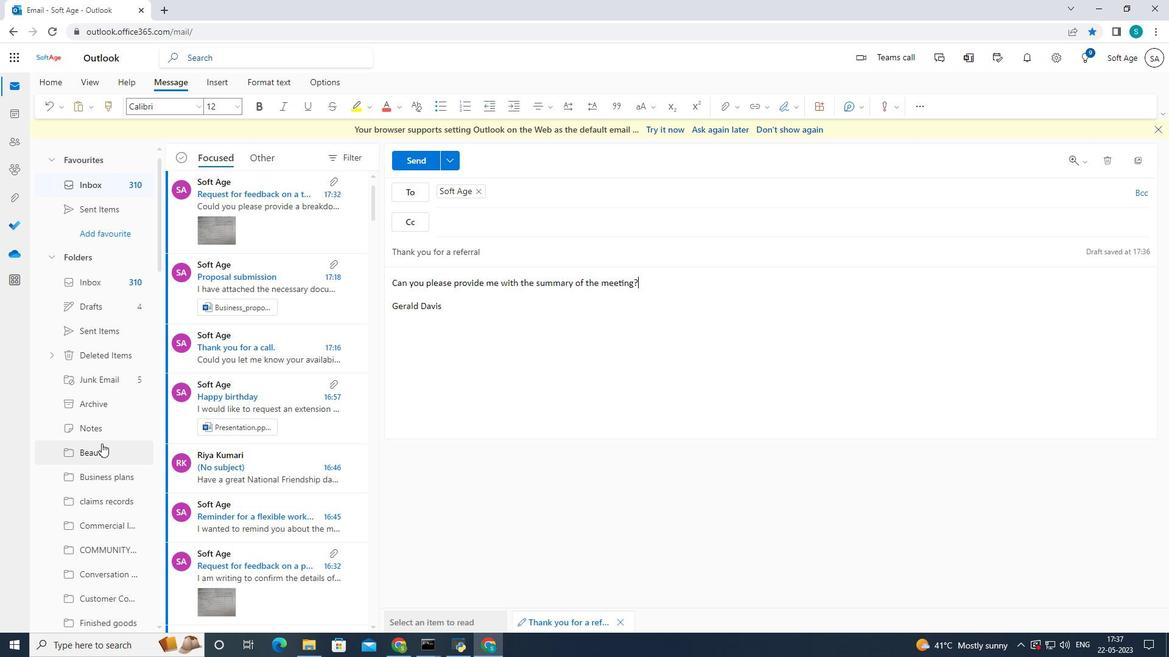 
Action: Mouse scrolled (101, 443) with delta (0, 0)
Screenshot: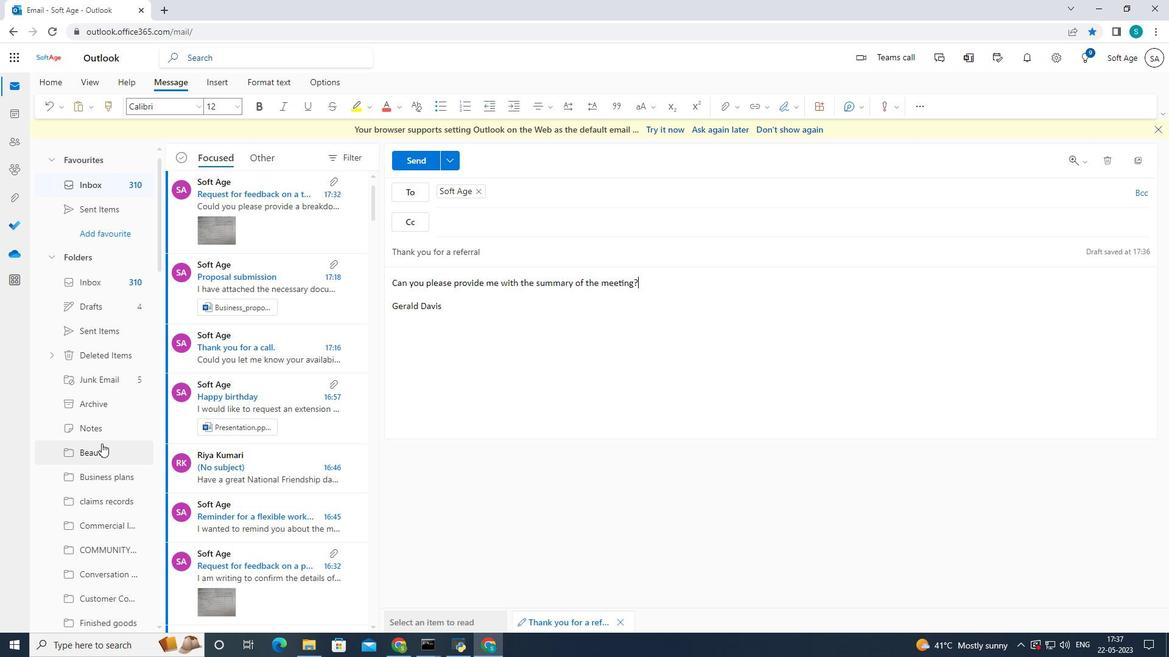 
Action: Mouse scrolled (101, 443) with delta (0, 0)
Screenshot: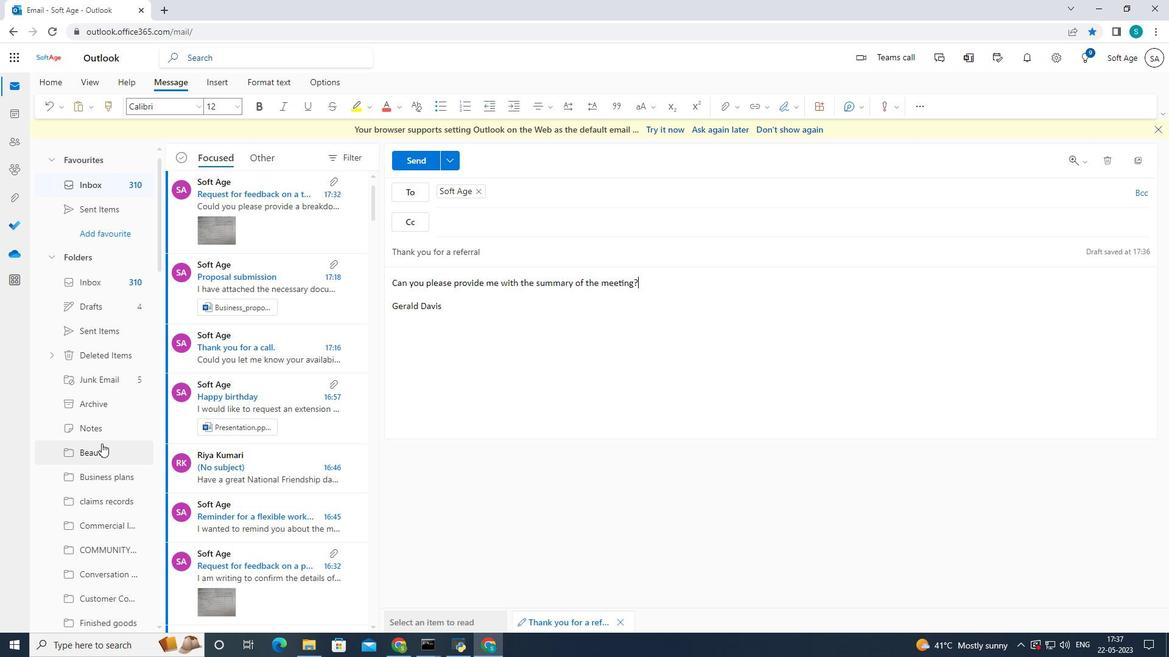
Action: Mouse scrolled (101, 443) with delta (0, 0)
Screenshot: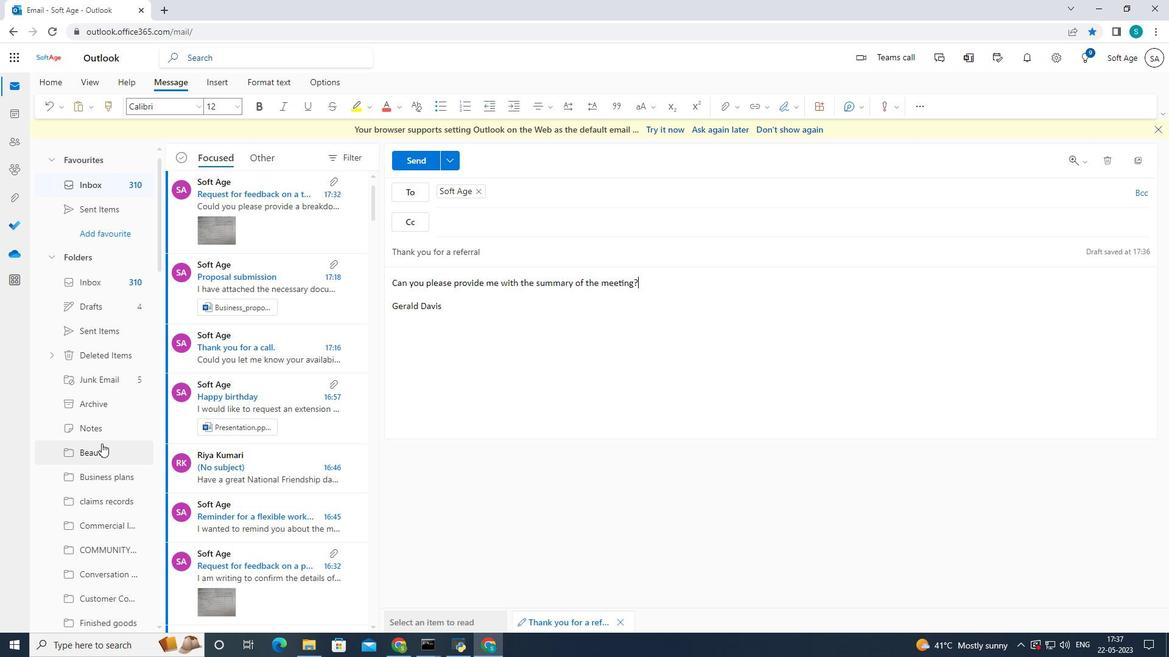 
Action: Mouse scrolled (101, 443) with delta (0, 0)
Screenshot: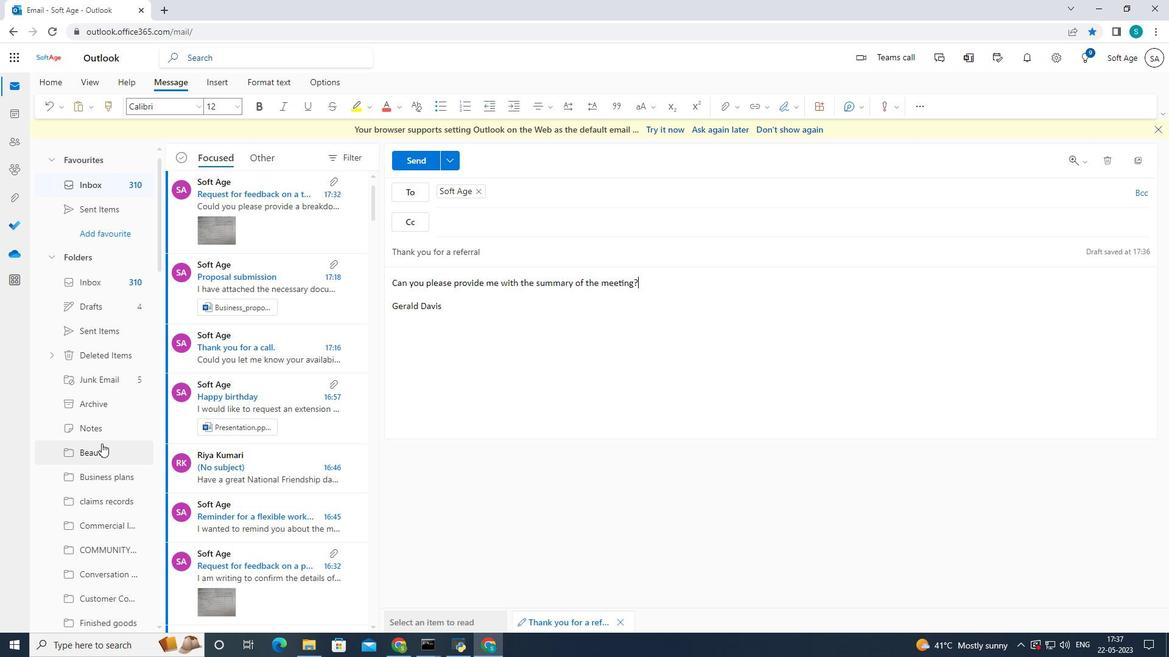 
Action: Mouse scrolled (101, 443) with delta (0, 0)
Screenshot: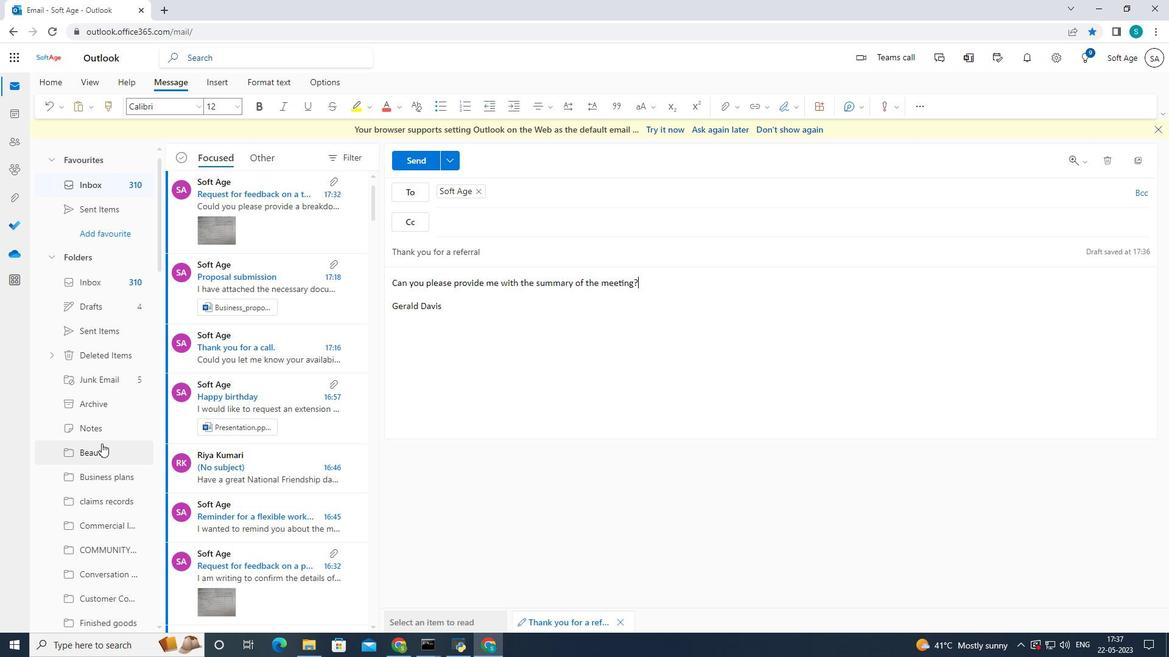 
Action: Mouse moved to (102, 443)
Screenshot: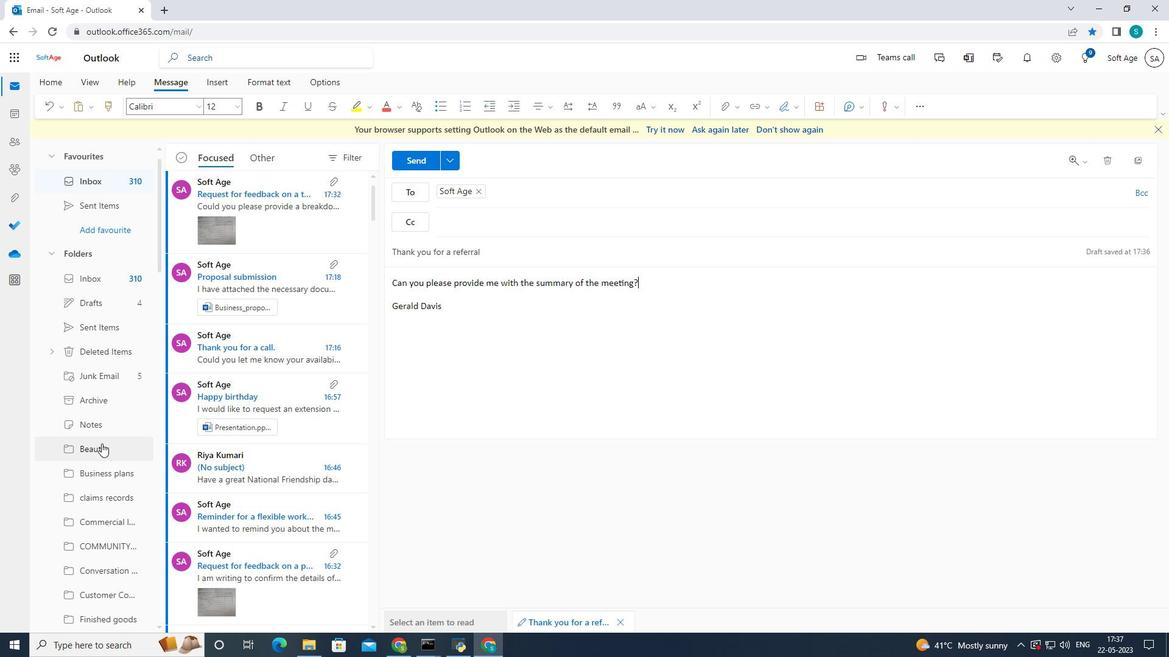 
Action: Mouse scrolled (102, 442) with delta (0, 0)
Screenshot: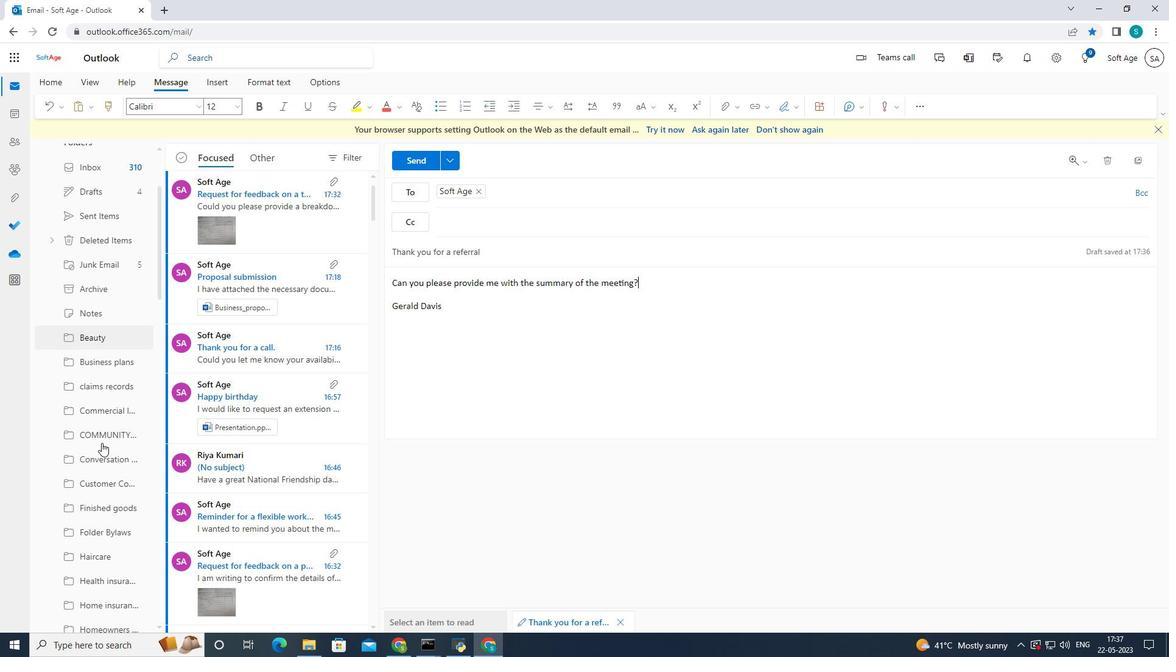 
Action: Mouse scrolled (102, 442) with delta (0, 0)
Screenshot: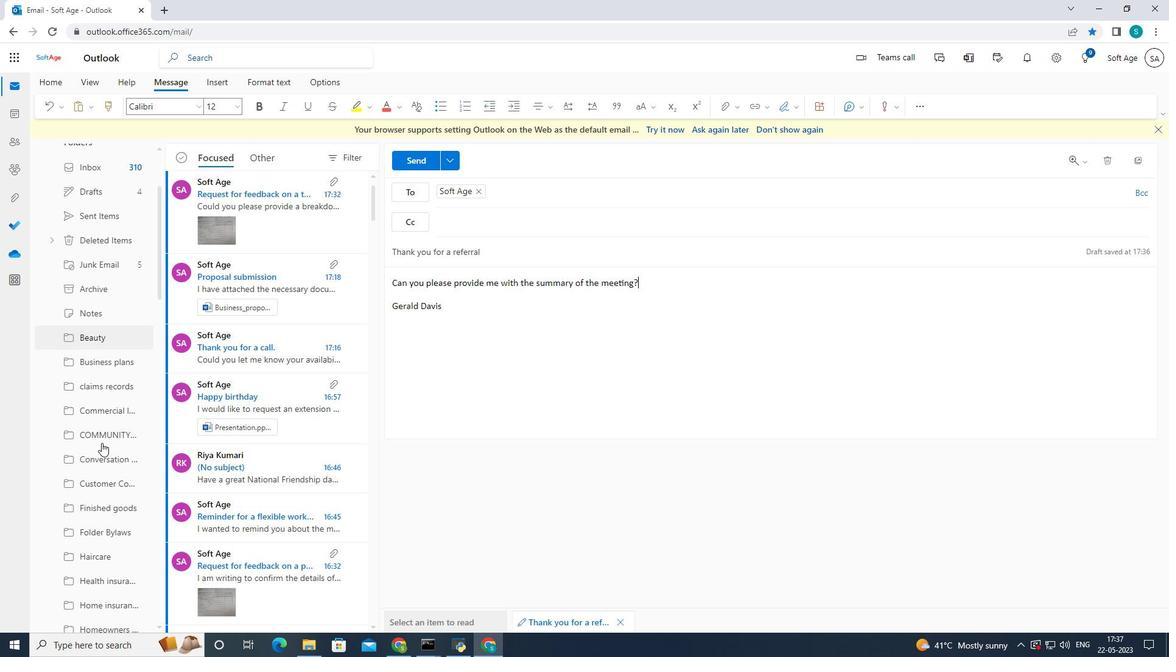 
Action: Mouse scrolled (102, 442) with delta (0, 0)
Screenshot: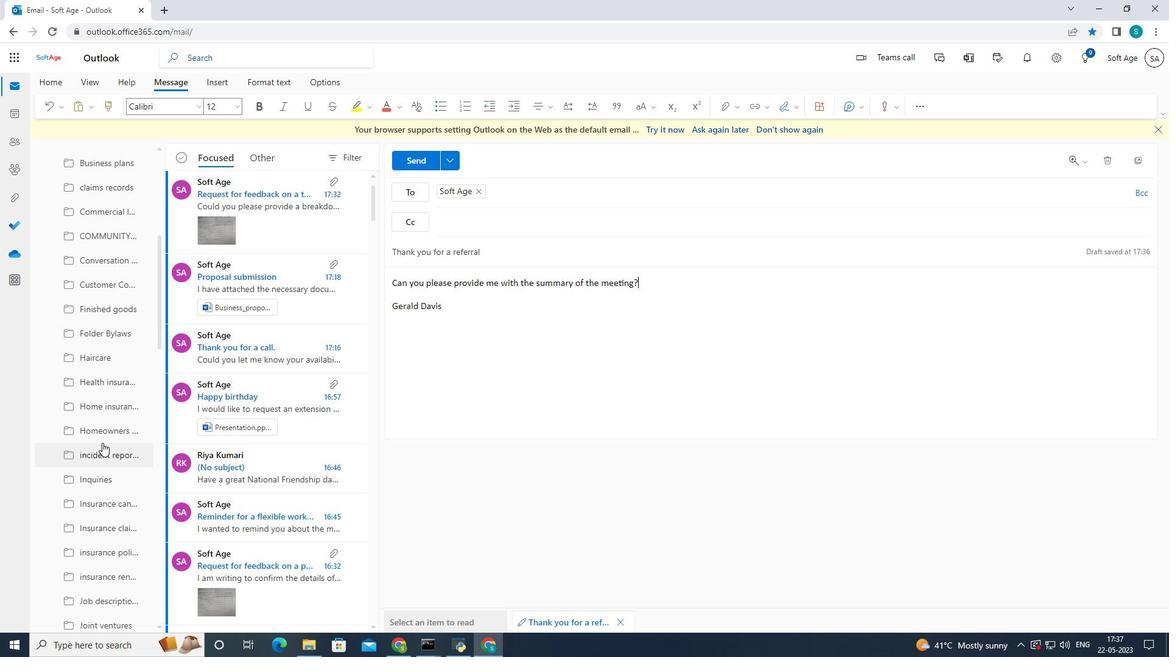 
Action: Mouse scrolled (102, 442) with delta (0, 0)
Screenshot: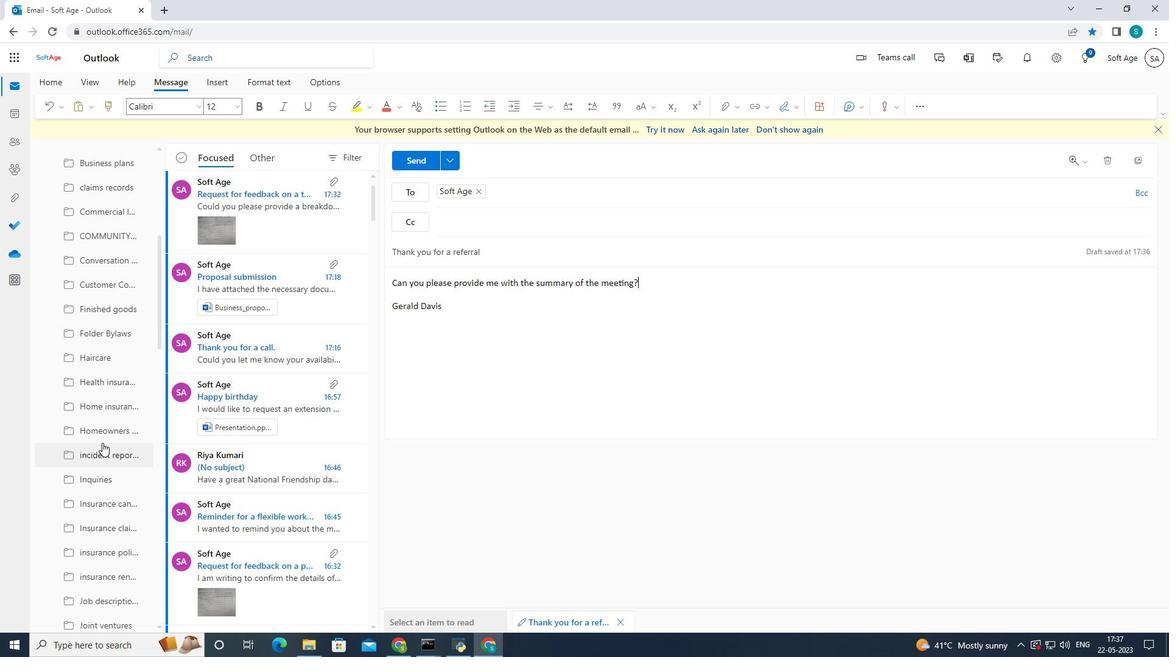 
Action: Mouse scrolled (102, 442) with delta (0, 0)
Screenshot: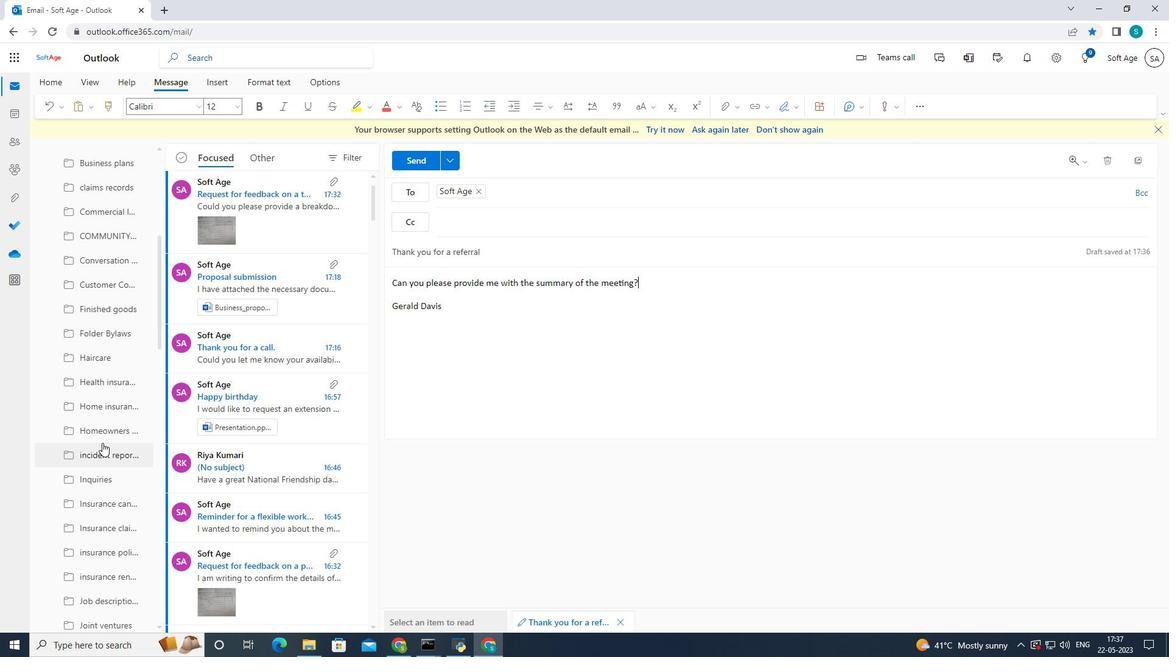 
Action: Mouse moved to (102, 442)
Screenshot: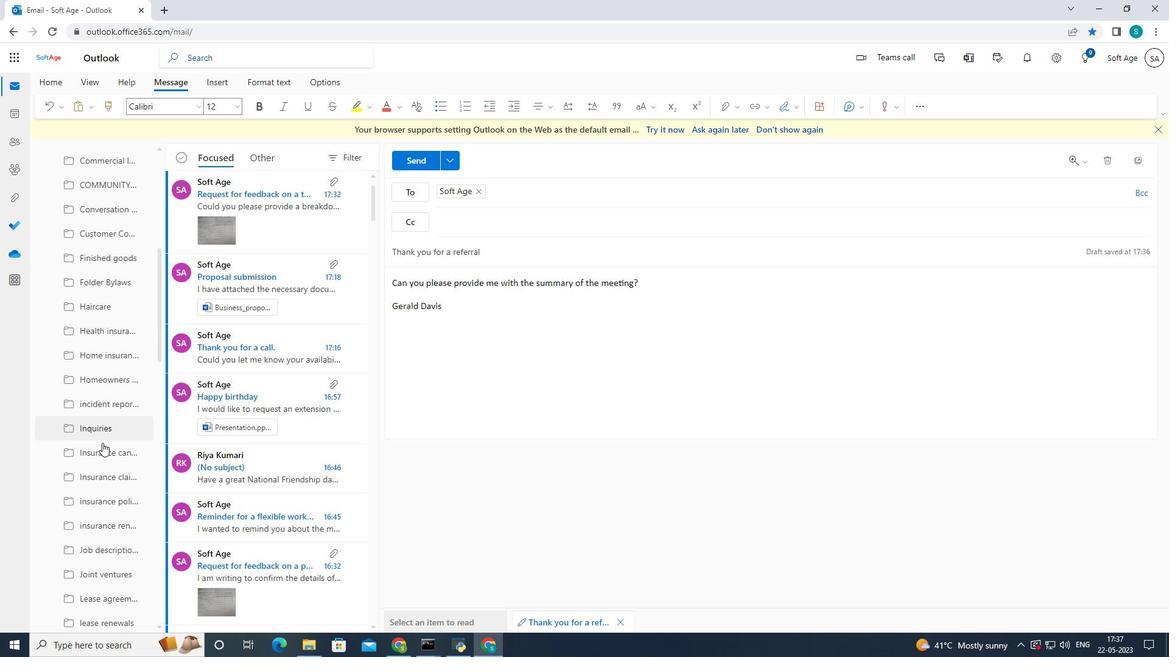 
Action: Mouse scrolled (102, 442) with delta (0, 0)
Screenshot: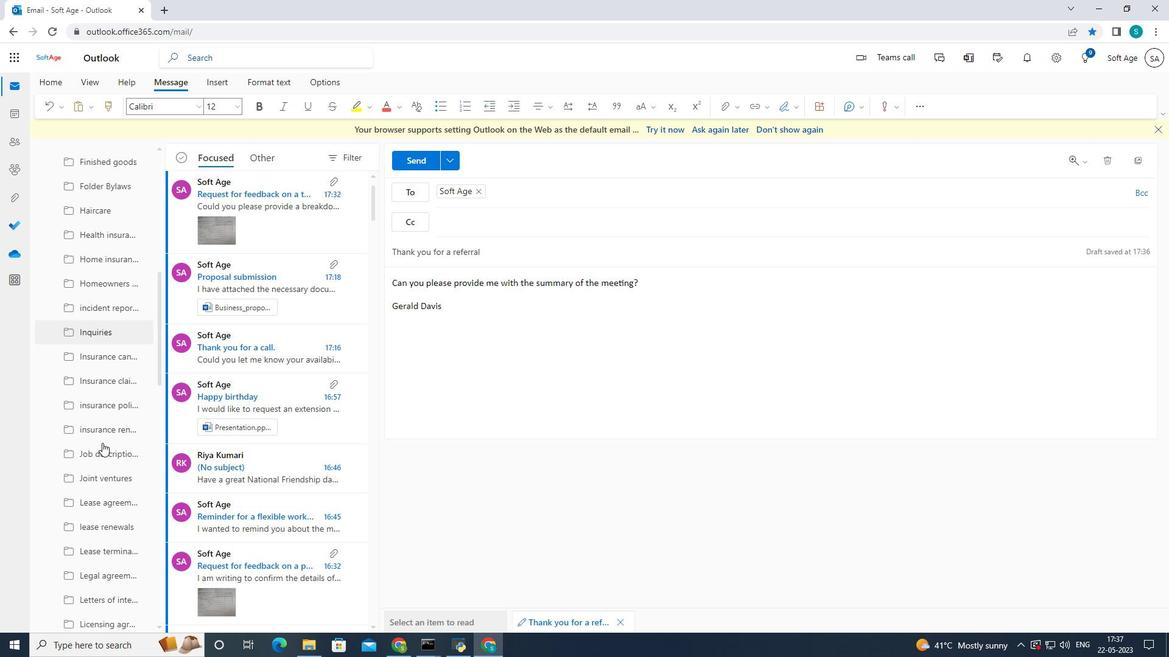 
Action: Mouse scrolled (102, 442) with delta (0, 0)
Screenshot: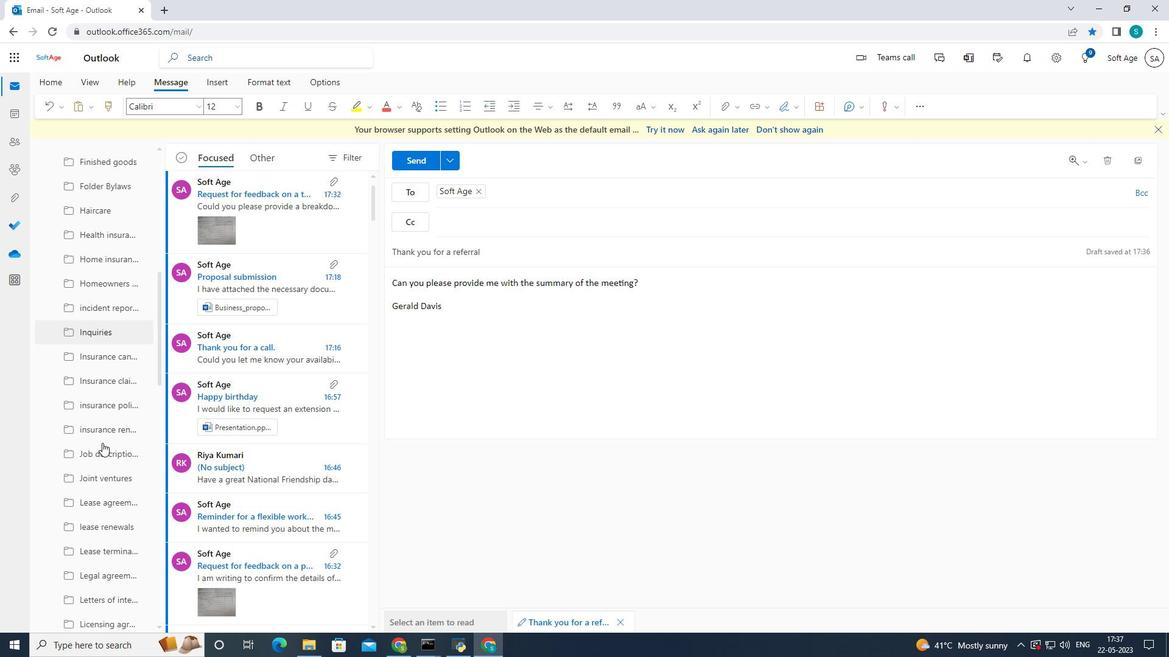 
Action: Mouse scrolled (102, 442) with delta (0, 0)
Screenshot: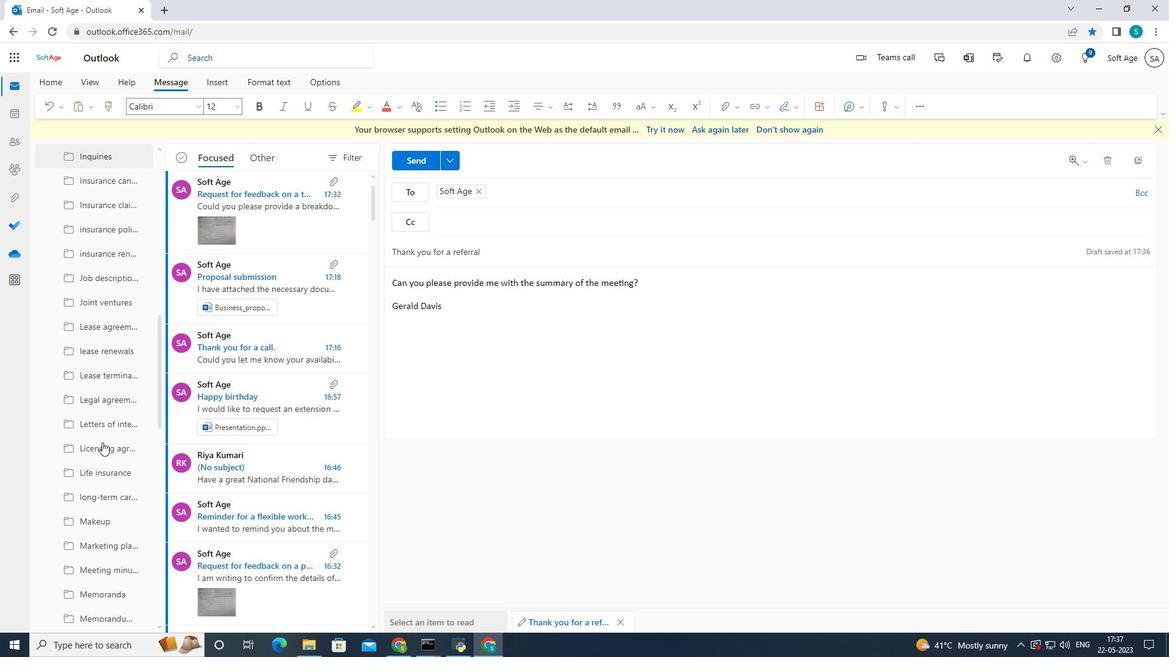 
Action: Mouse scrolled (102, 442) with delta (0, 0)
Screenshot: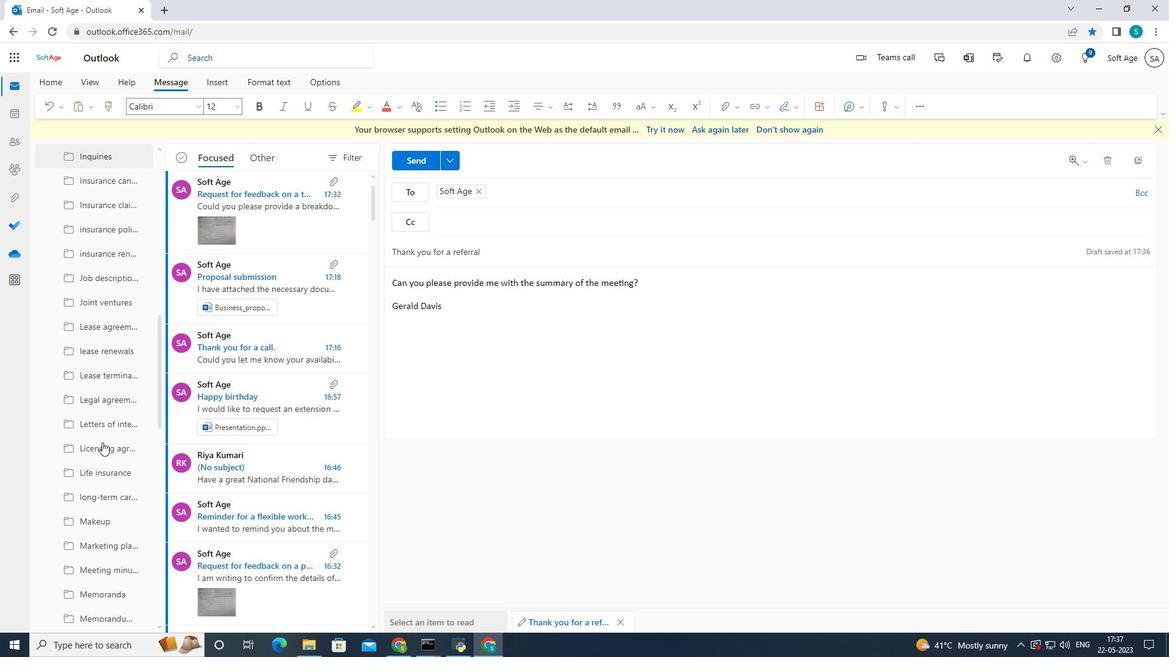 
Action: Mouse scrolled (102, 442) with delta (0, 0)
Screenshot: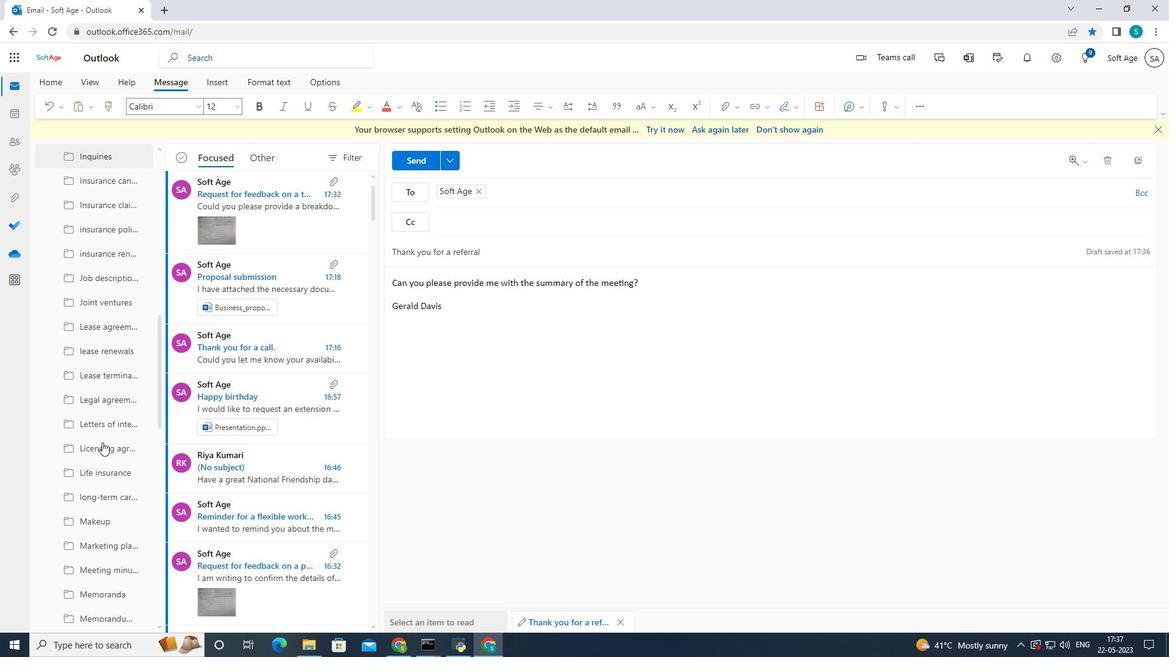 
Action: Mouse scrolled (102, 442) with delta (0, 0)
Screenshot: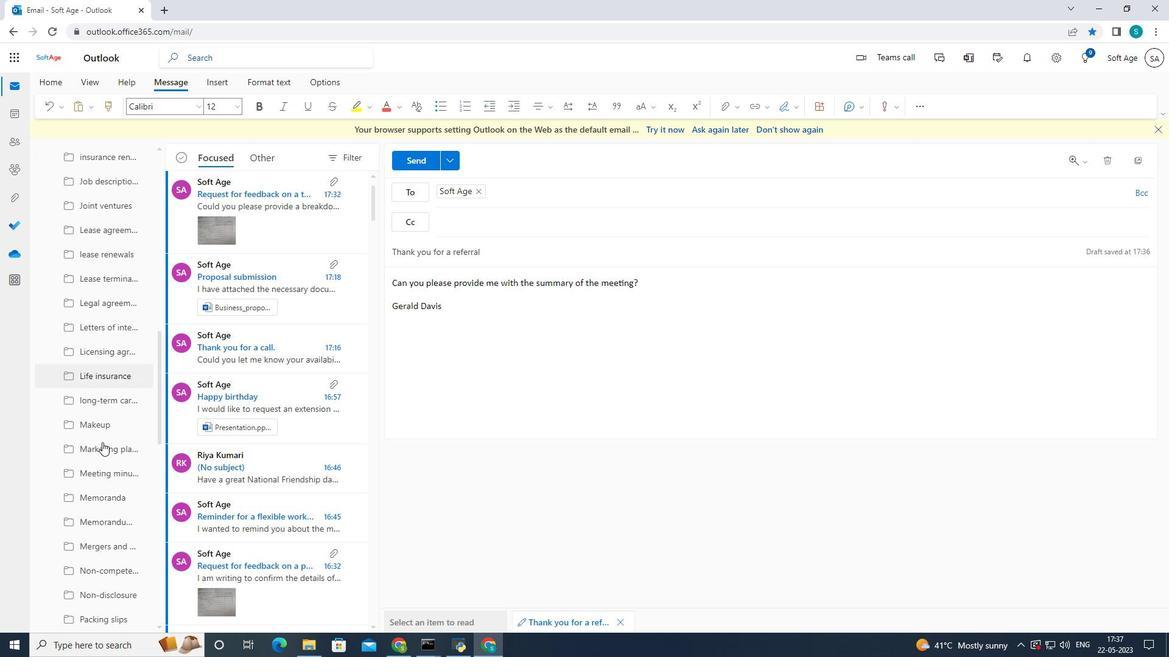 
Action: Mouse scrolled (102, 442) with delta (0, 0)
Screenshot: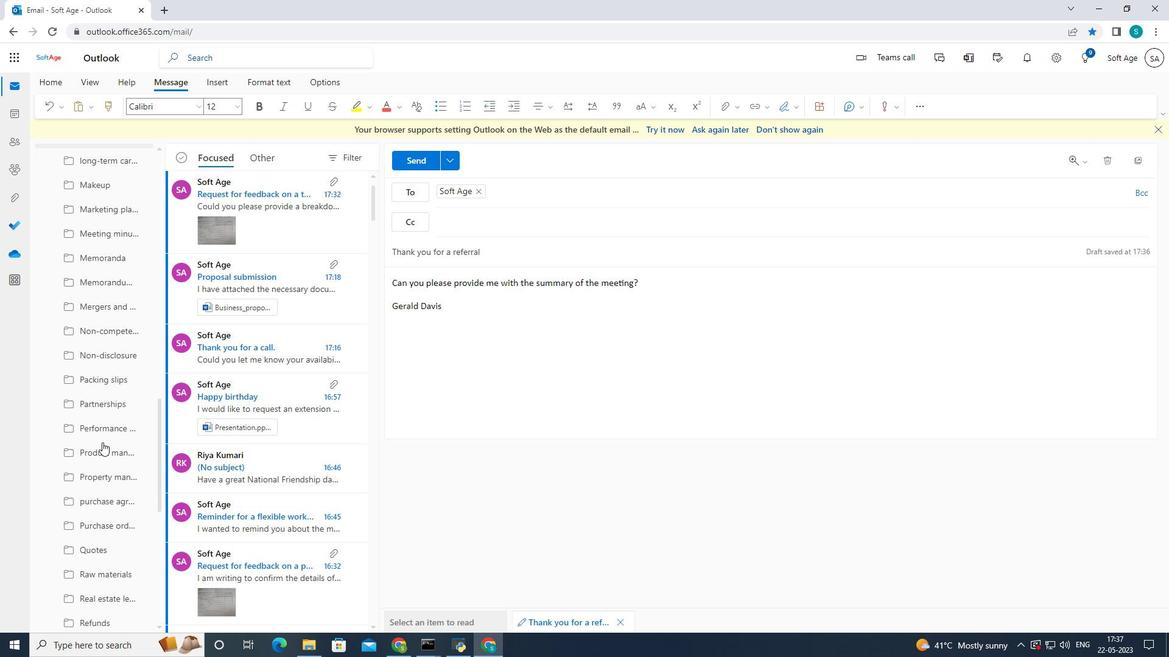 
Action: Mouse scrolled (102, 442) with delta (0, 0)
Screenshot: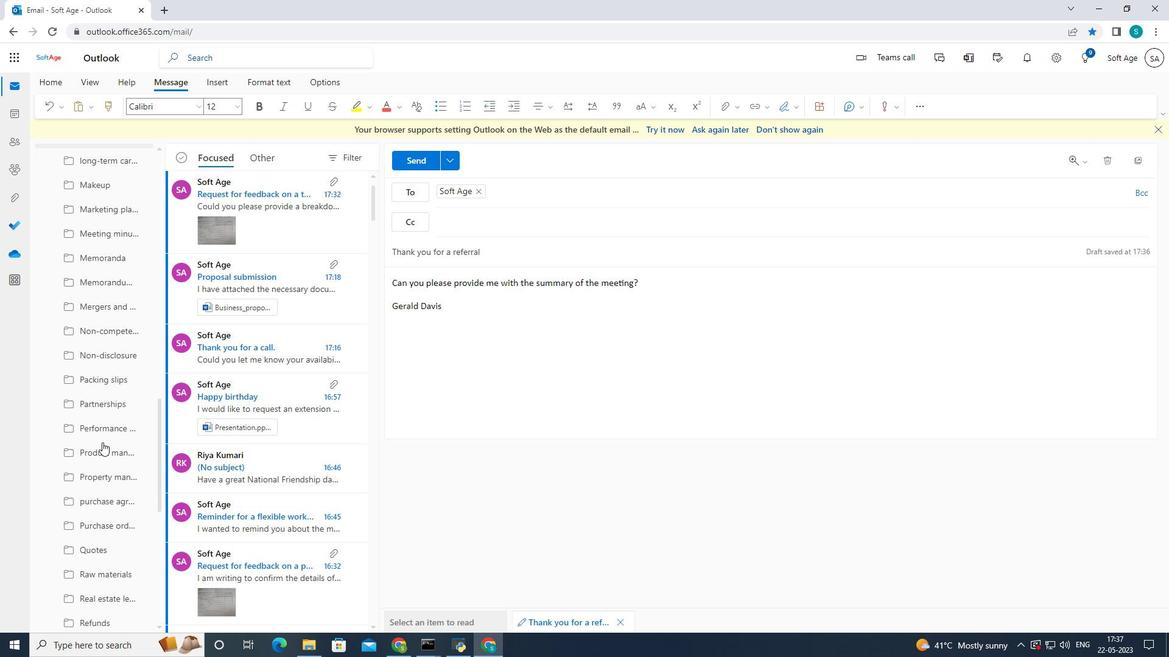 
Action: Mouse scrolled (102, 442) with delta (0, 0)
Screenshot: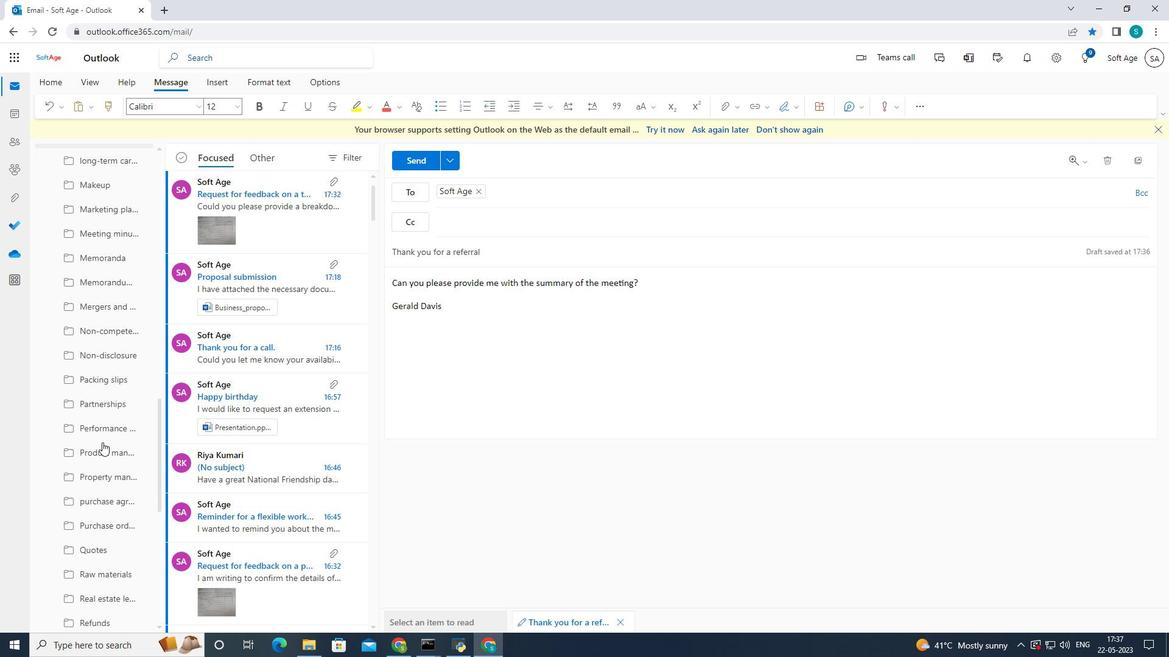 
Action: Mouse scrolled (102, 442) with delta (0, 0)
Screenshot: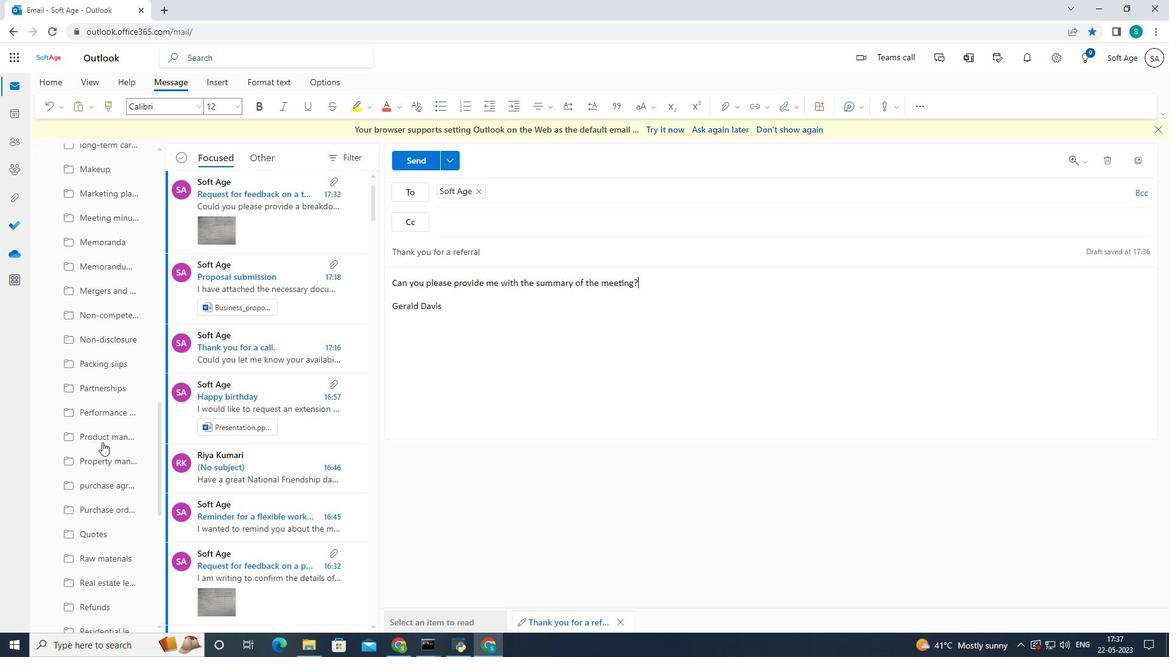 
Action: Mouse scrolled (102, 442) with delta (0, 0)
Screenshot: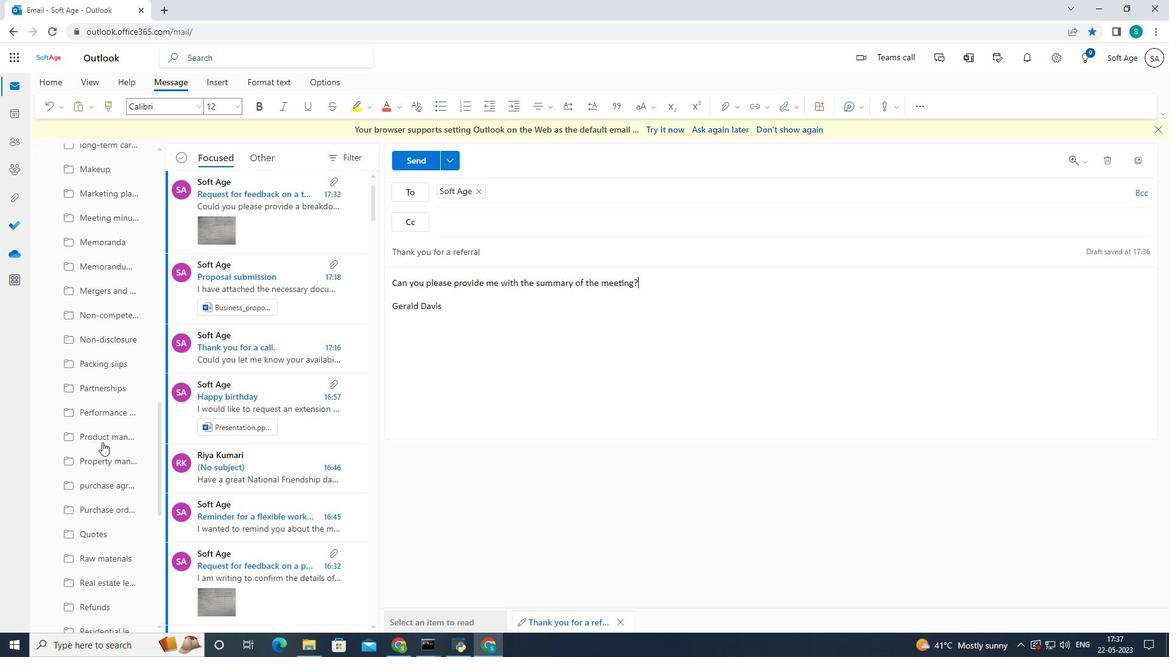 
Action: Mouse scrolled (102, 442) with delta (0, 0)
Screenshot: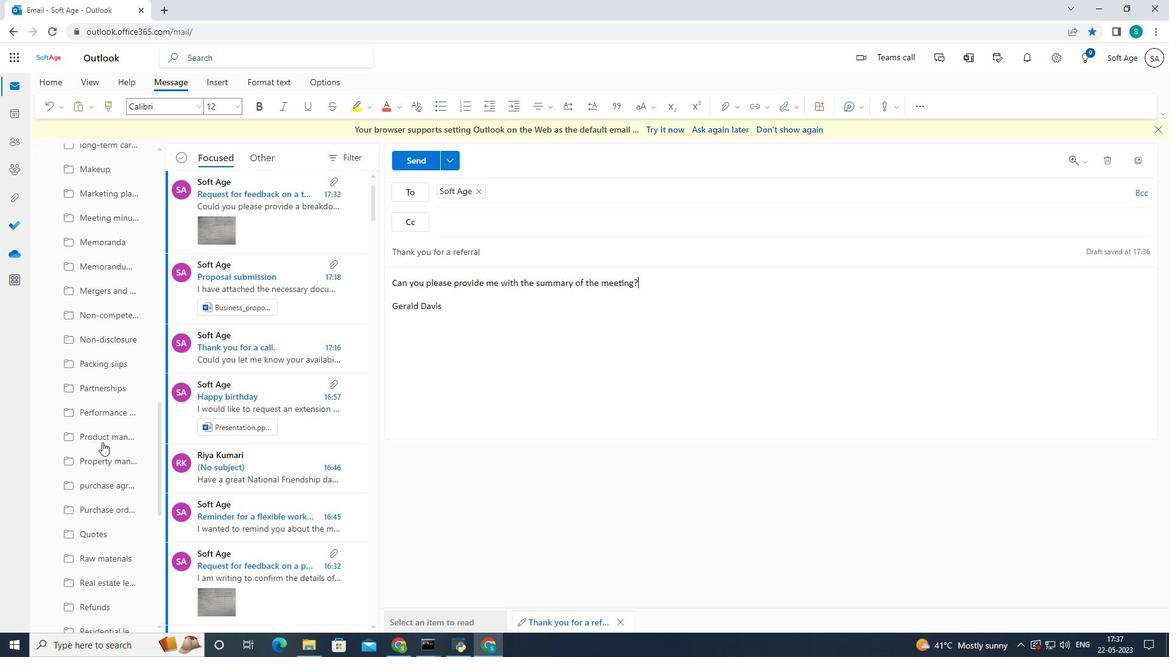 
Action: Mouse scrolled (102, 442) with delta (0, 0)
Screenshot: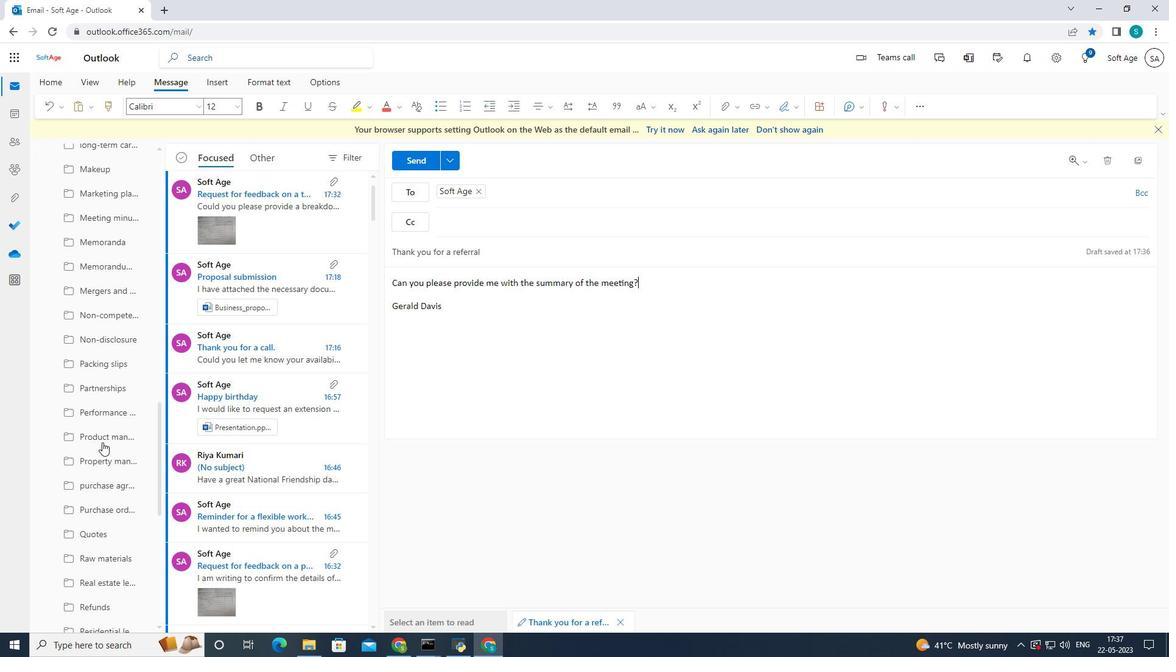 
Action: Mouse scrolled (102, 442) with delta (0, 0)
Screenshot: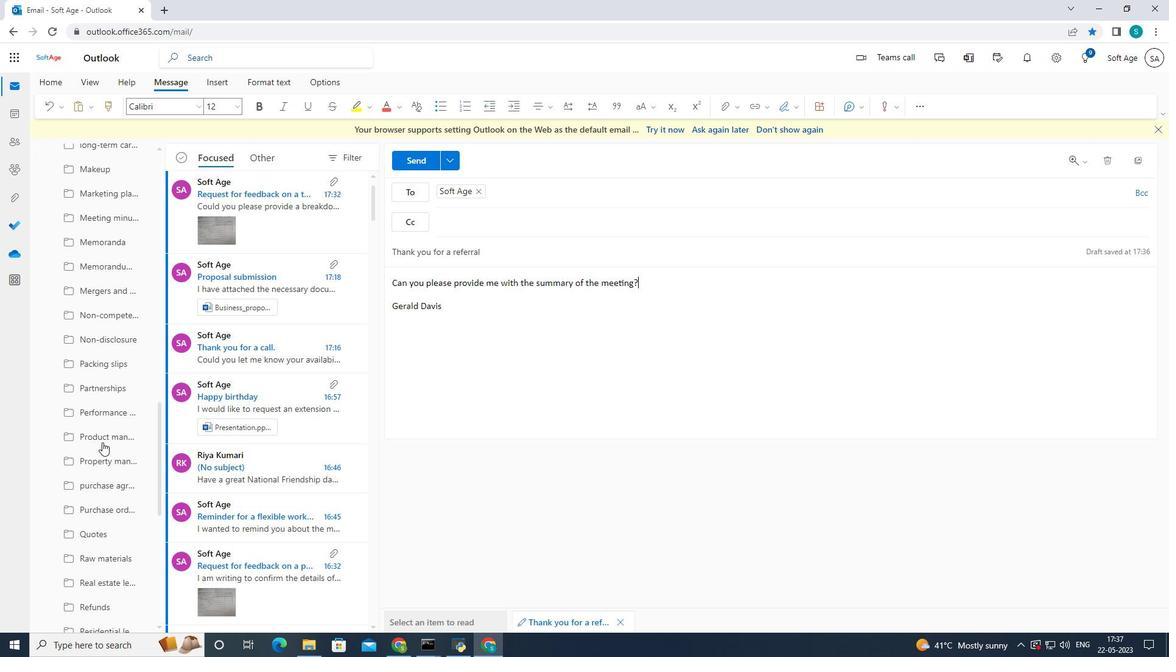 
Action: Mouse moved to (103, 441)
Screenshot: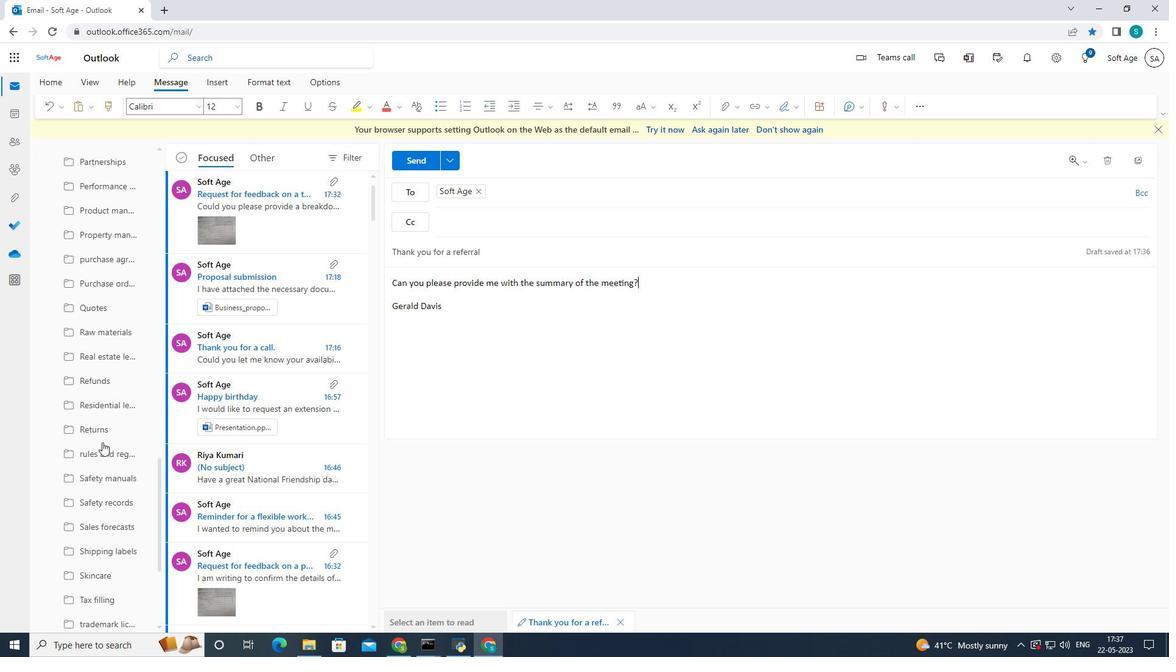
Action: Mouse scrolled (103, 440) with delta (0, 0)
Screenshot: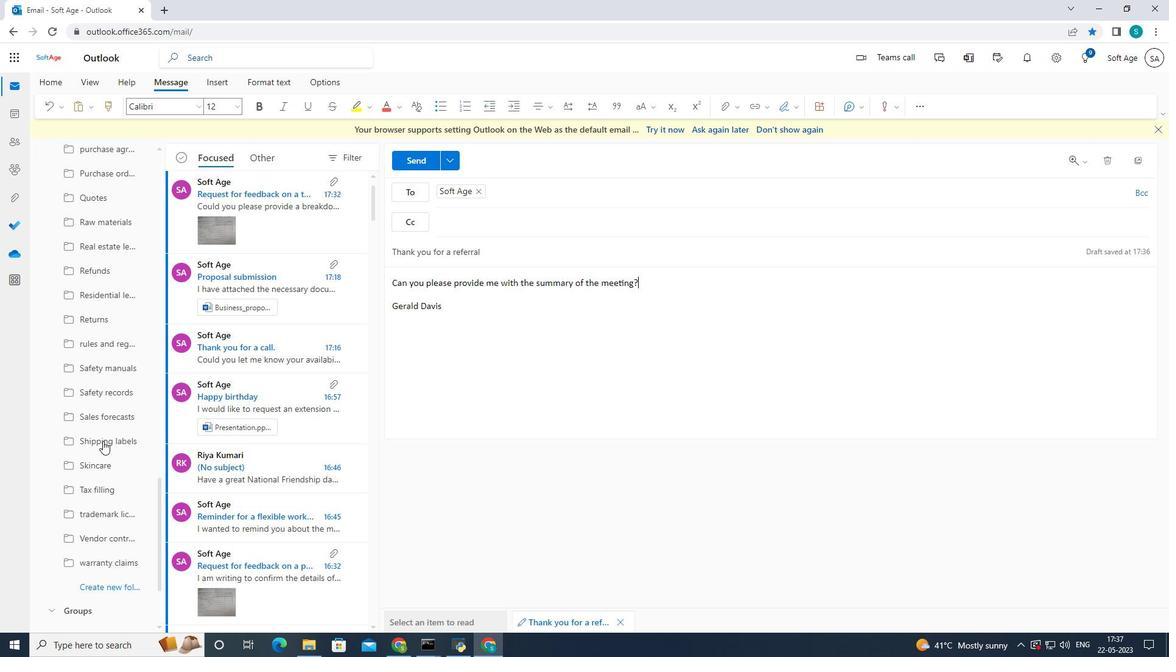 
Action: Mouse scrolled (103, 440) with delta (0, 0)
Screenshot: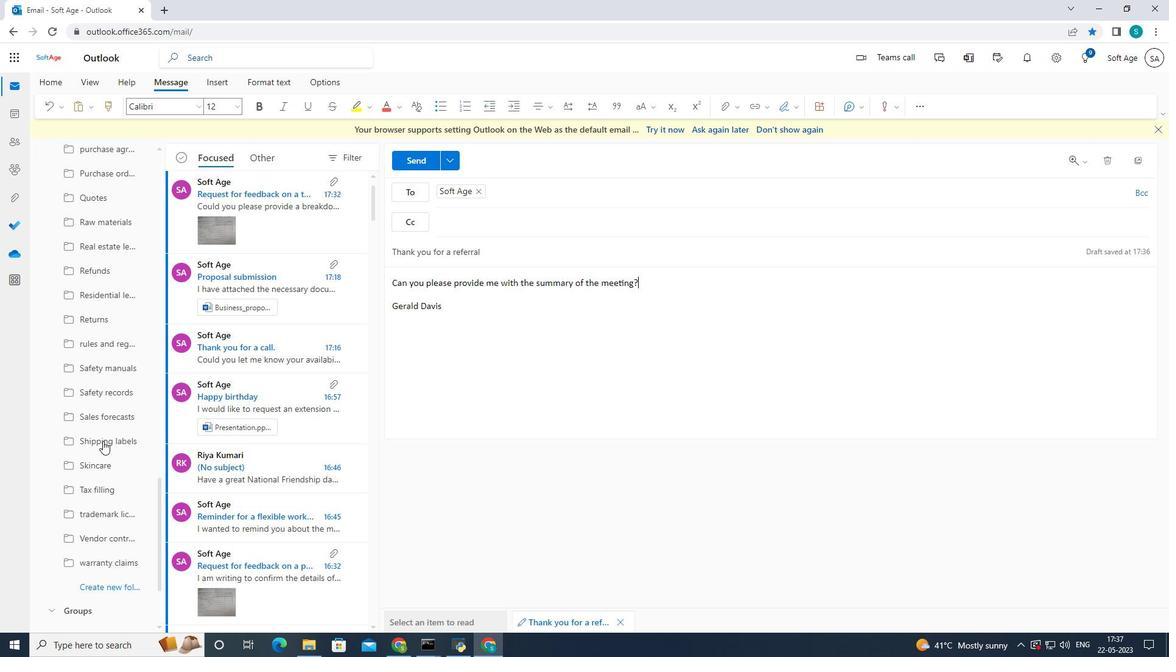 
Action: Mouse scrolled (103, 440) with delta (0, 0)
Screenshot: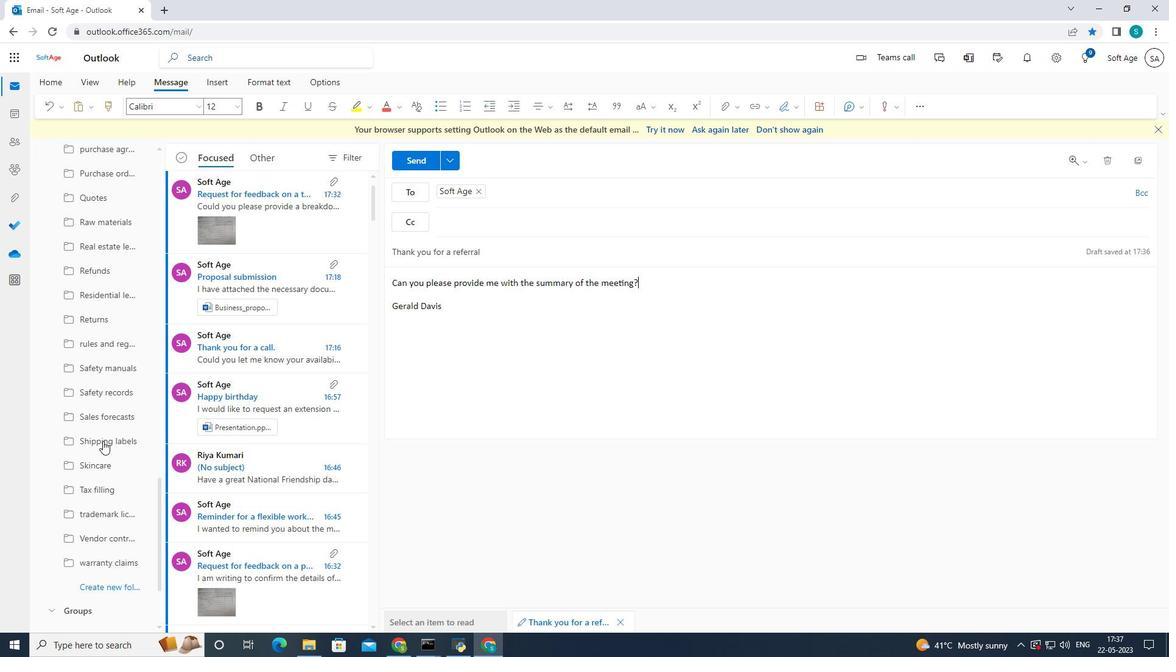 
Action: Mouse scrolled (103, 440) with delta (0, 0)
Screenshot: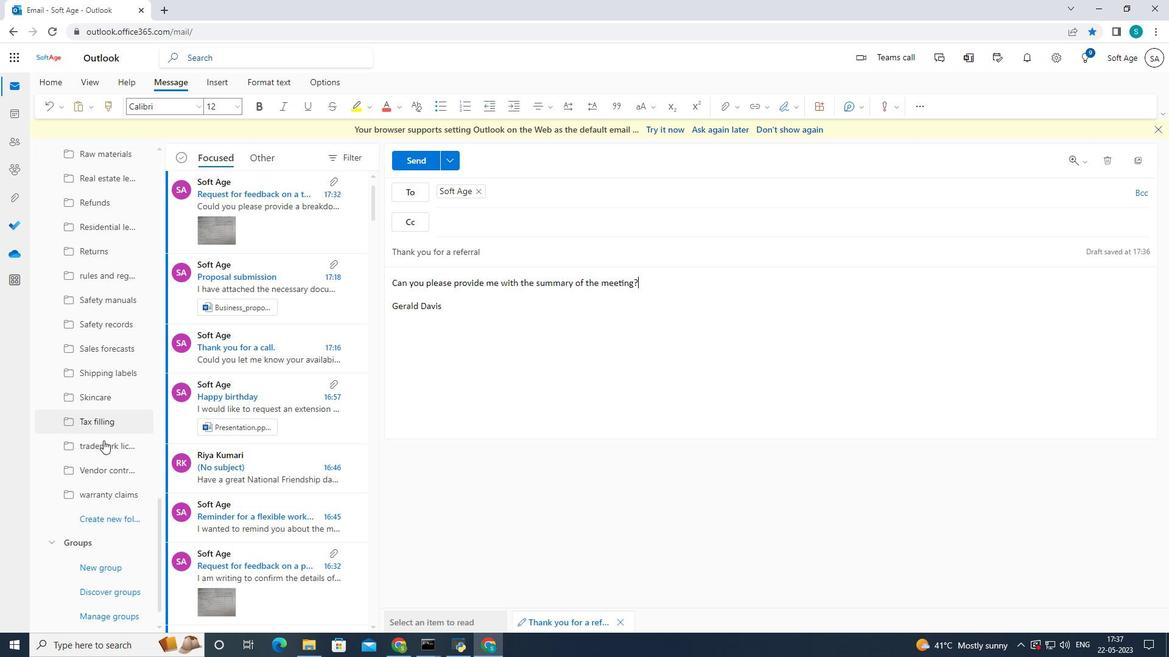 
Action: Mouse moved to (106, 512)
Screenshot: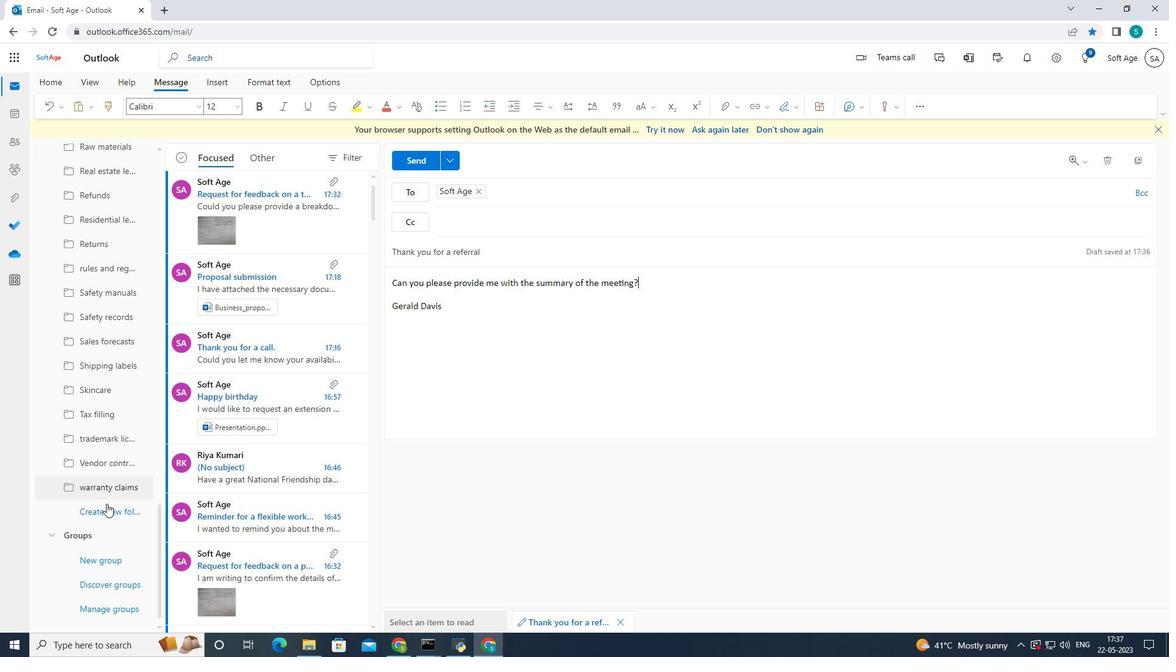 
Action: Mouse pressed left at (106, 512)
Screenshot: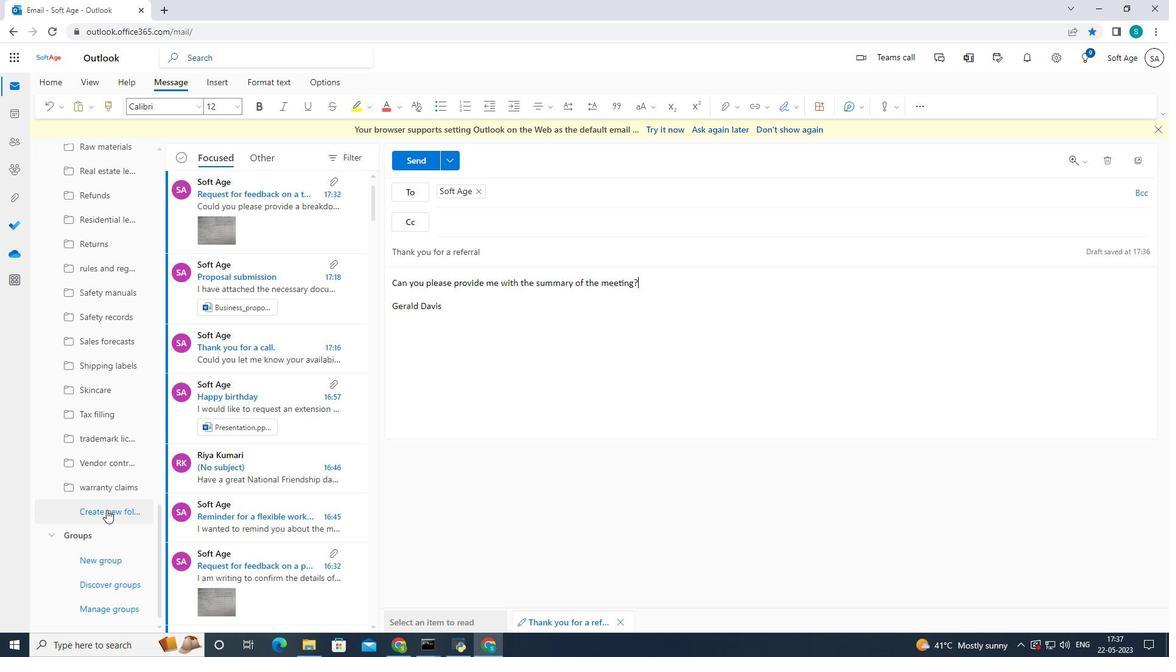 
Action: Mouse moved to (150, 488)
Screenshot: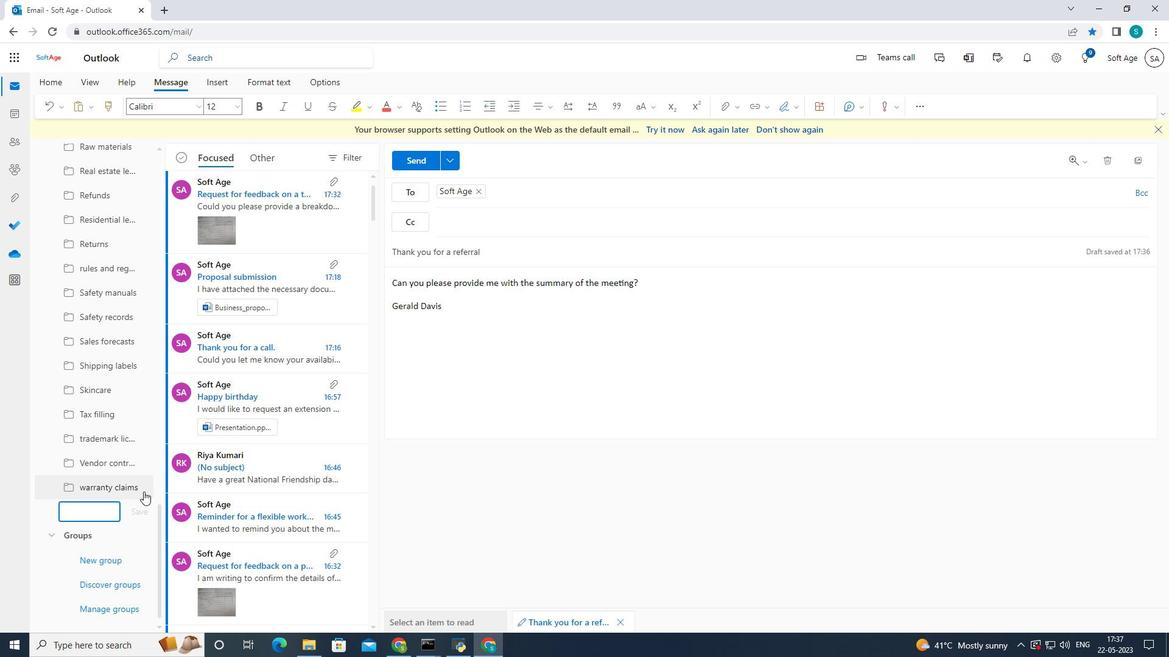 
Action: Key pressed <Key.shift><Key.shift><Key.shift>Fragrances
Screenshot: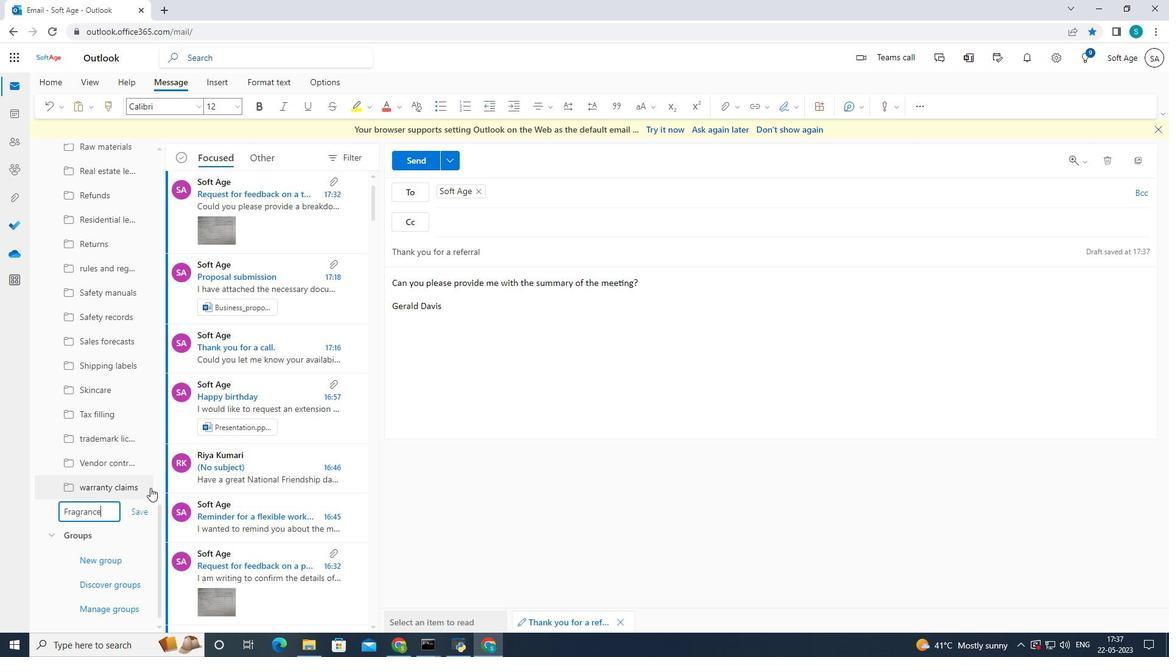 
Action: Mouse moved to (139, 512)
Screenshot: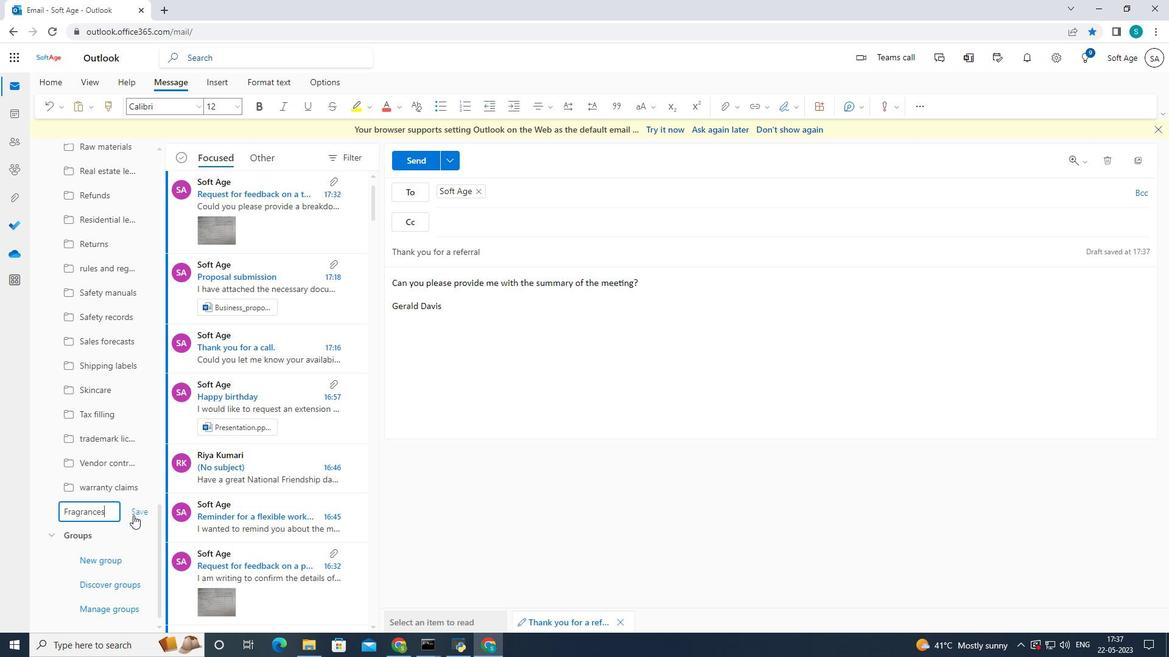 
Action: Mouse pressed left at (139, 512)
Screenshot: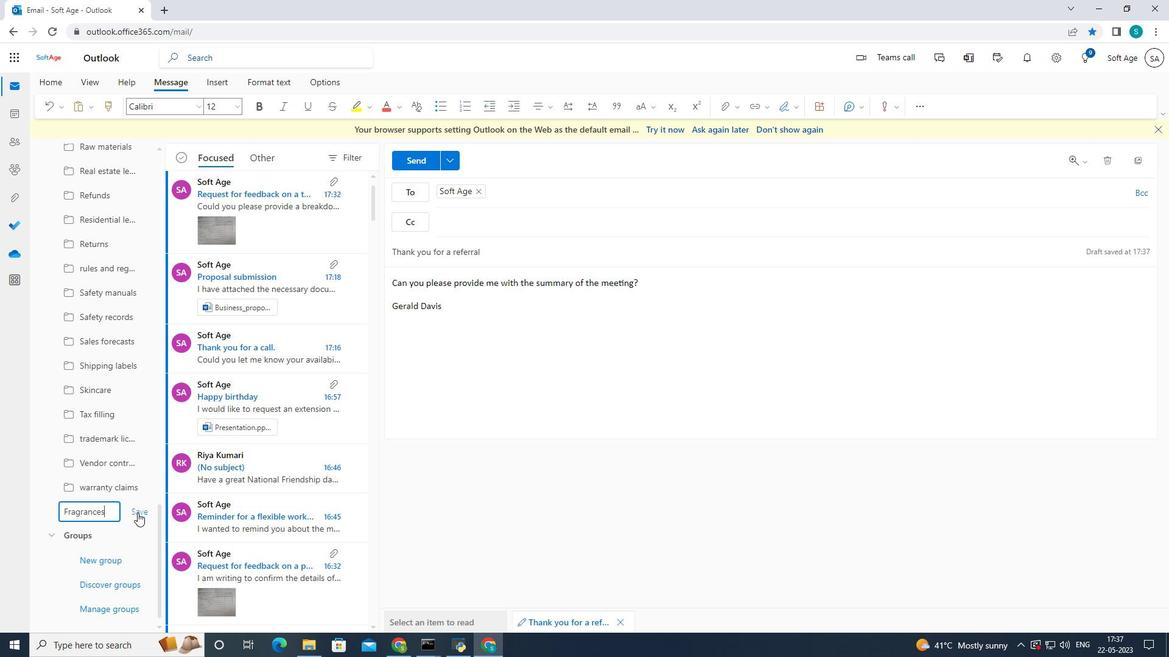 
Action: Mouse moved to (414, 166)
Screenshot: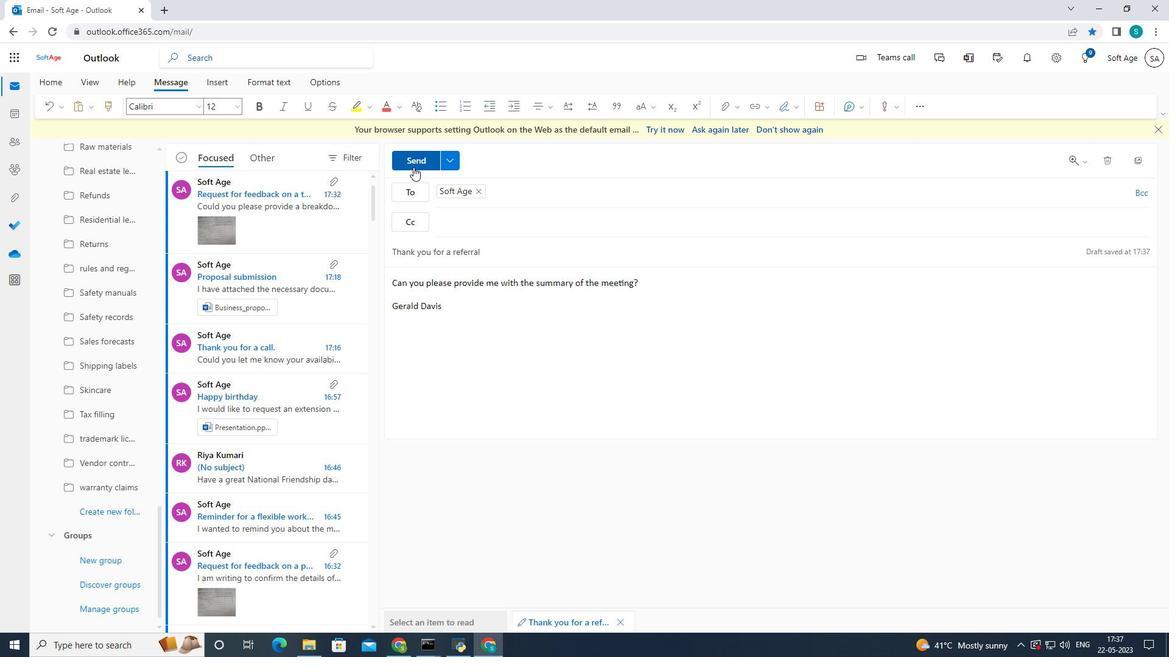 
Action: Mouse pressed left at (414, 166)
Screenshot: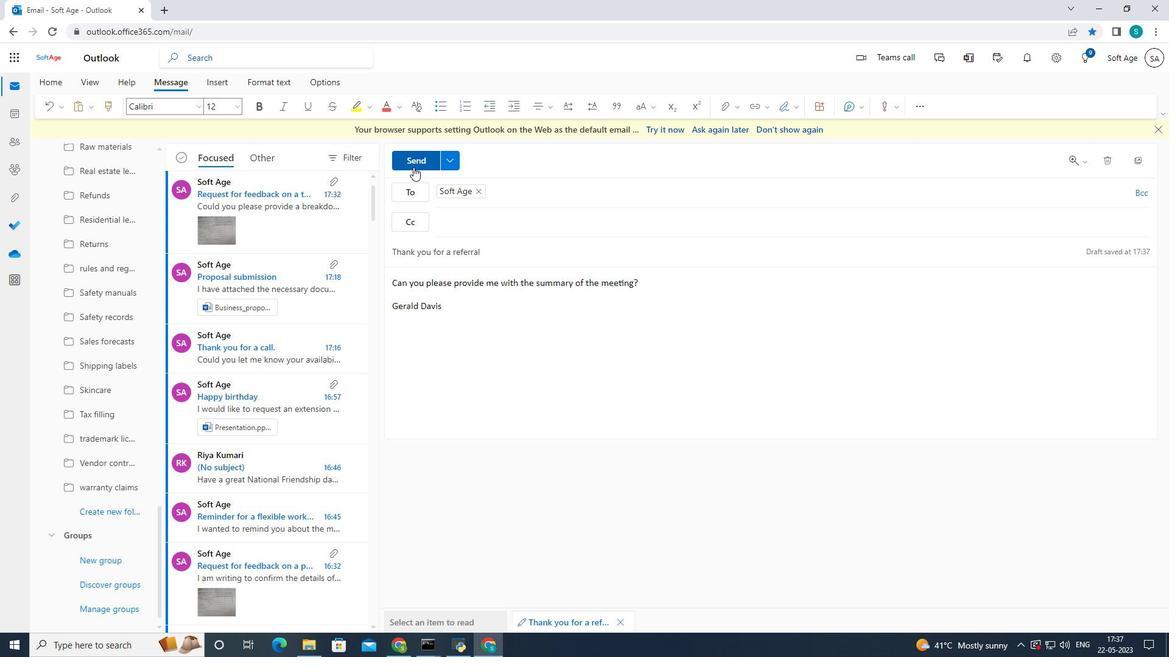
Action: Mouse moved to (453, 246)
Screenshot: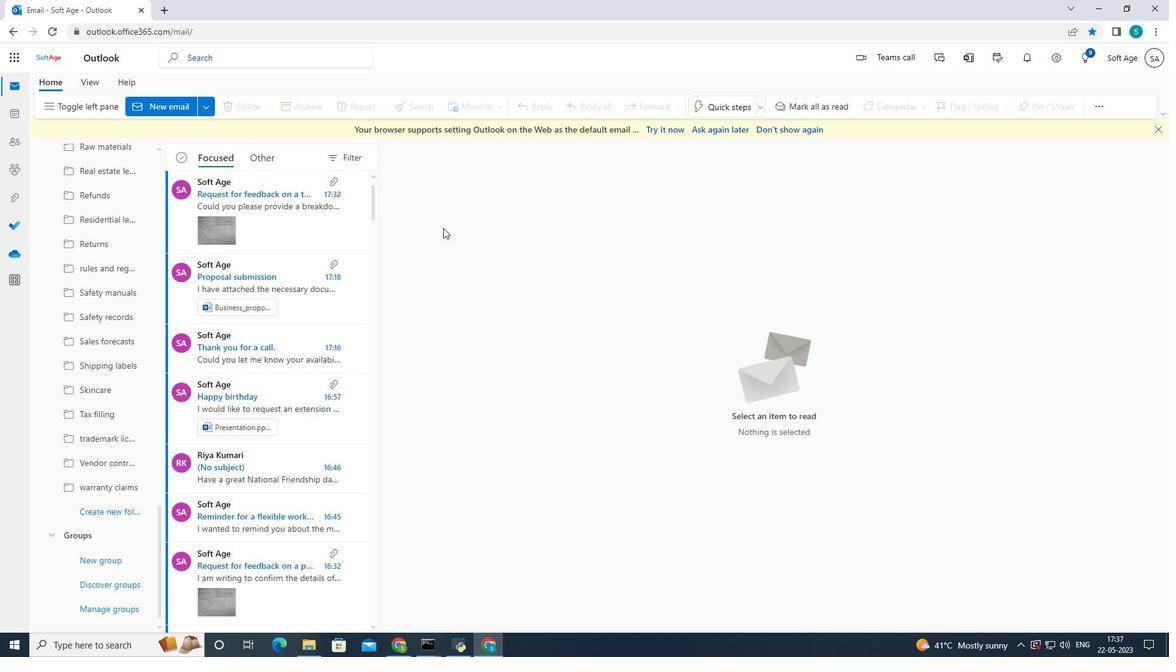 
